 Task: Search one way flight ticket for 5 adults, 2 children, 1 infant in seat and 2 infants on lap in economy from North Bend: Southwest Oregon Regional Airport (was North Bend Municipal) to Raleigh: Raleigh-durham International Airport on 8-5-2023. Choice of flights is JetBlue. Number of bags: 2 carry on bags. Price is upto 92000. Outbound departure time preference is 23:30.
Action: Mouse moved to (311, 273)
Screenshot: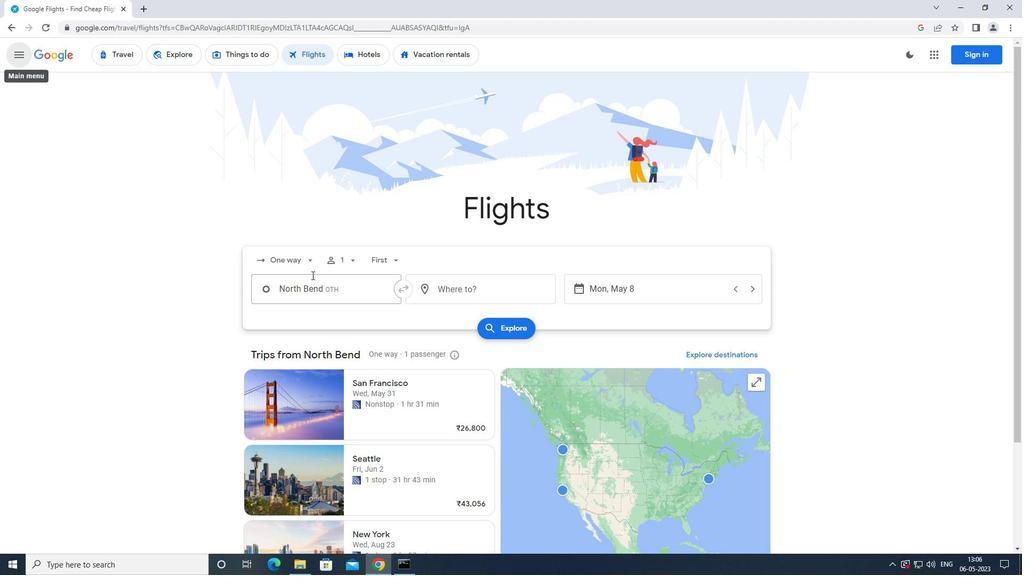
Action: Mouse pressed left at (311, 273)
Screenshot: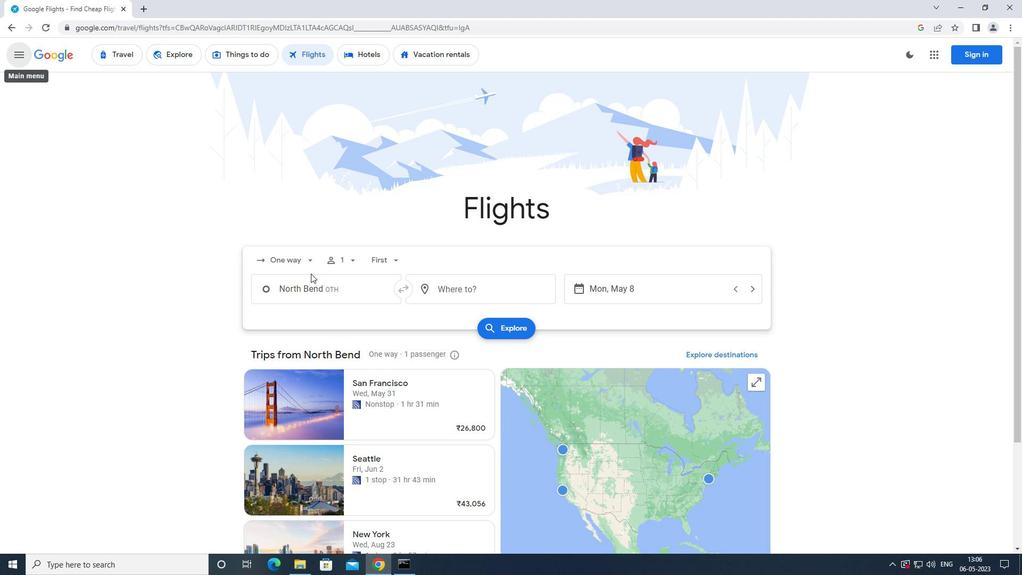 
Action: Mouse moved to (313, 271)
Screenshot: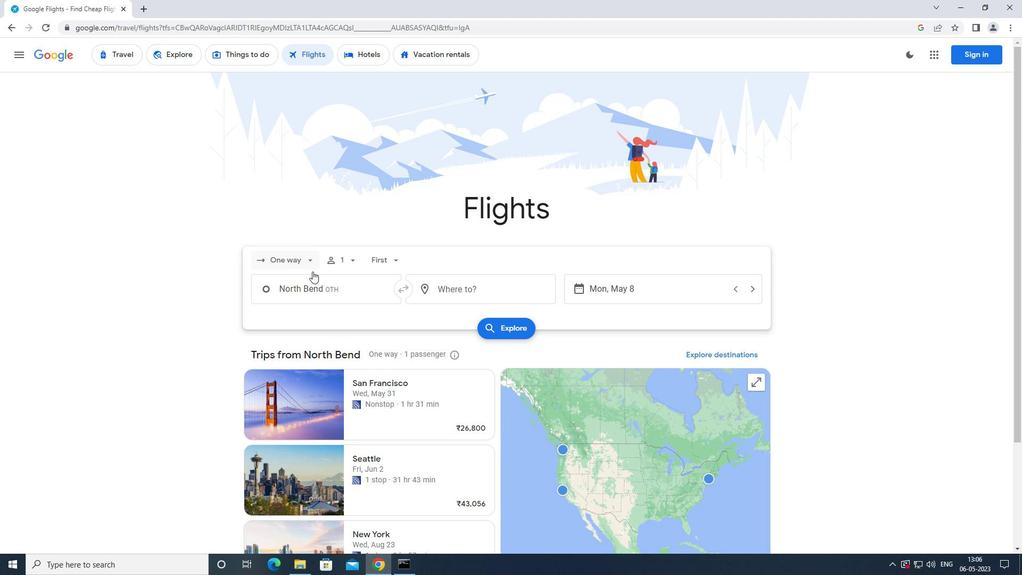 
Action: Mouse pressed left at (313, 271)
Screenshot: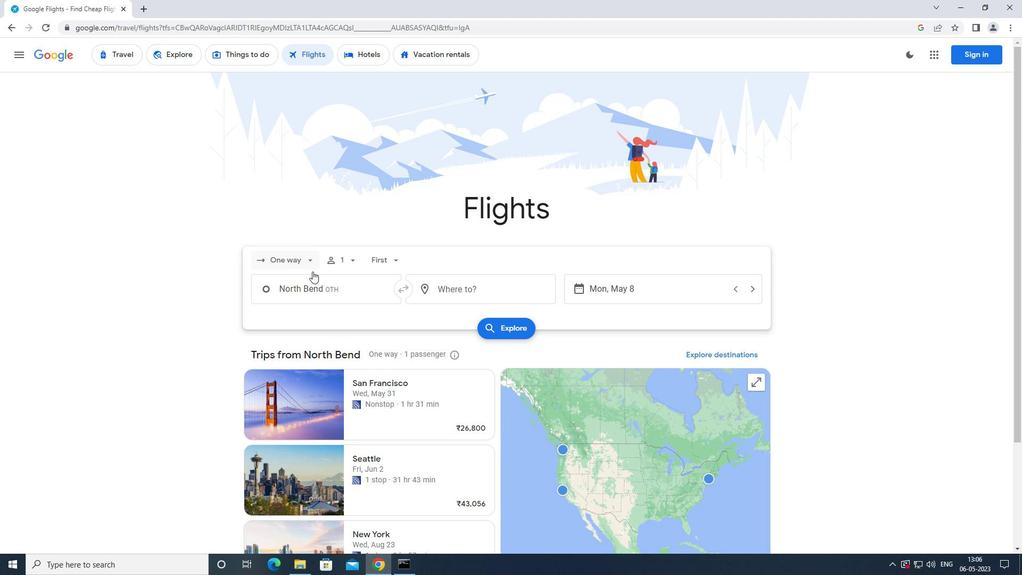 
Action: Mouse moved to (316, 315)
Screenshot: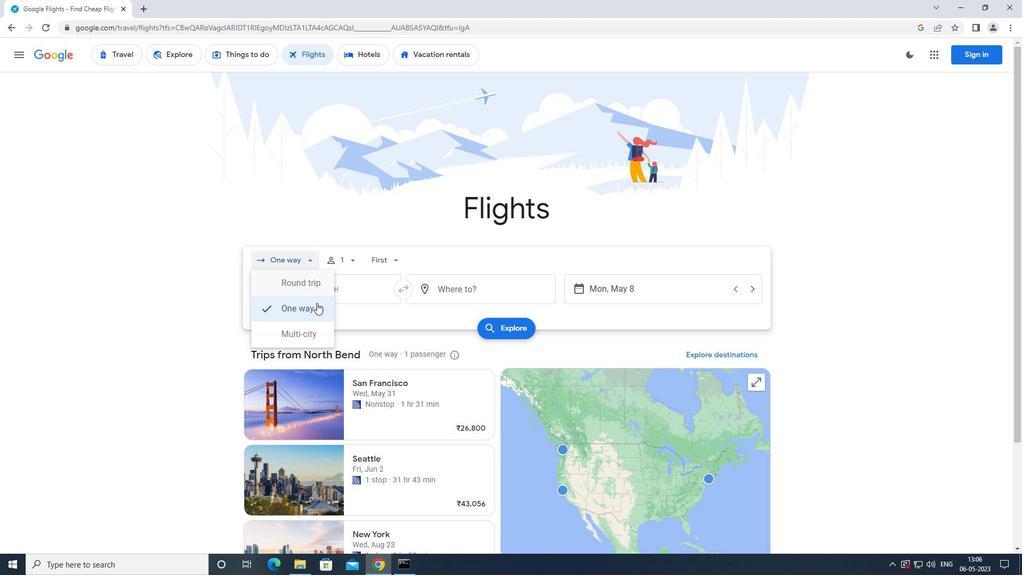 
Action: Mouse pressed left at (316, 315)
Screenshot: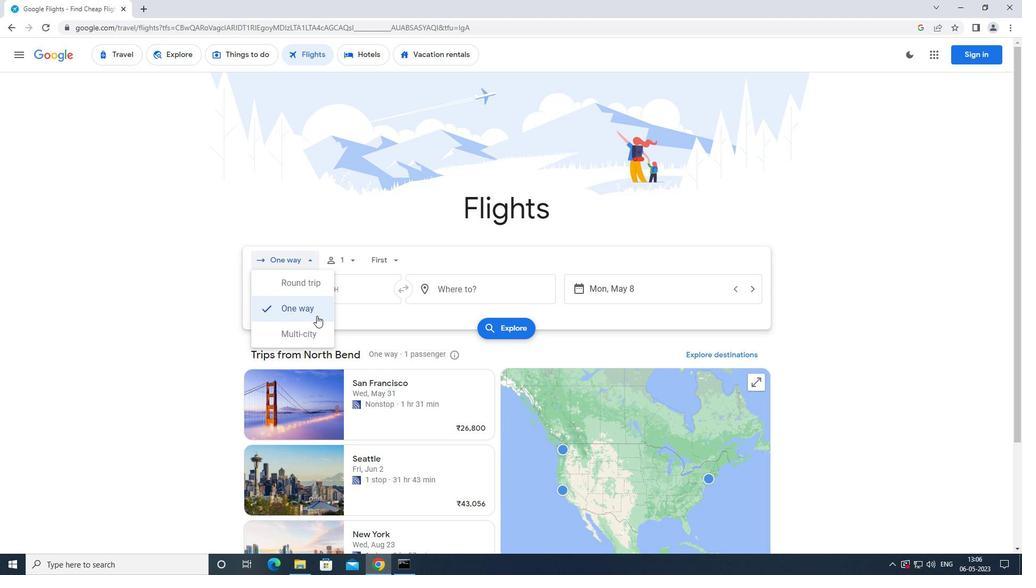 
Action: Mouse moved to (361, 266)
Screenshot: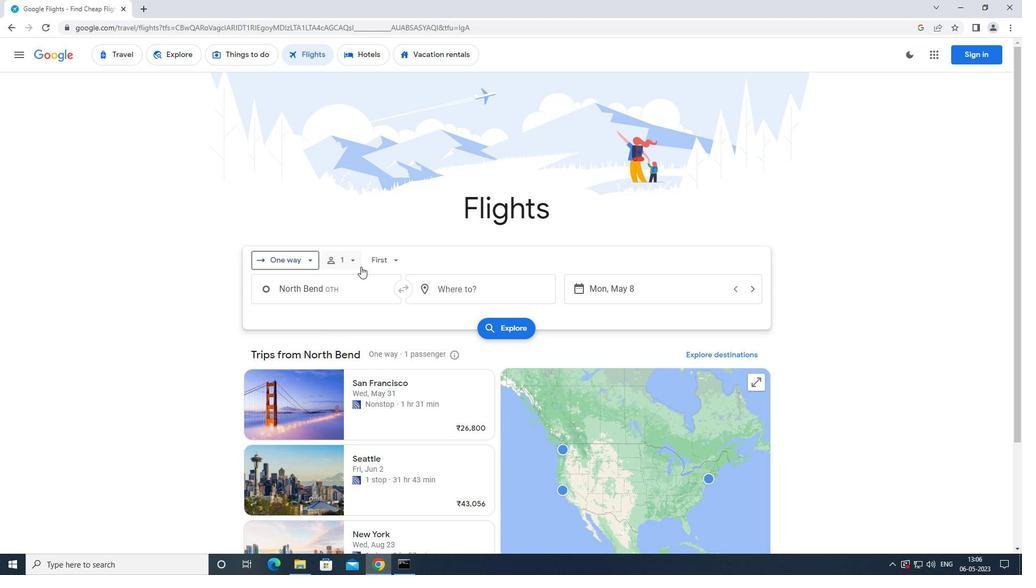 
Action: Mouse pressed left at (361, 266)
Screenshot: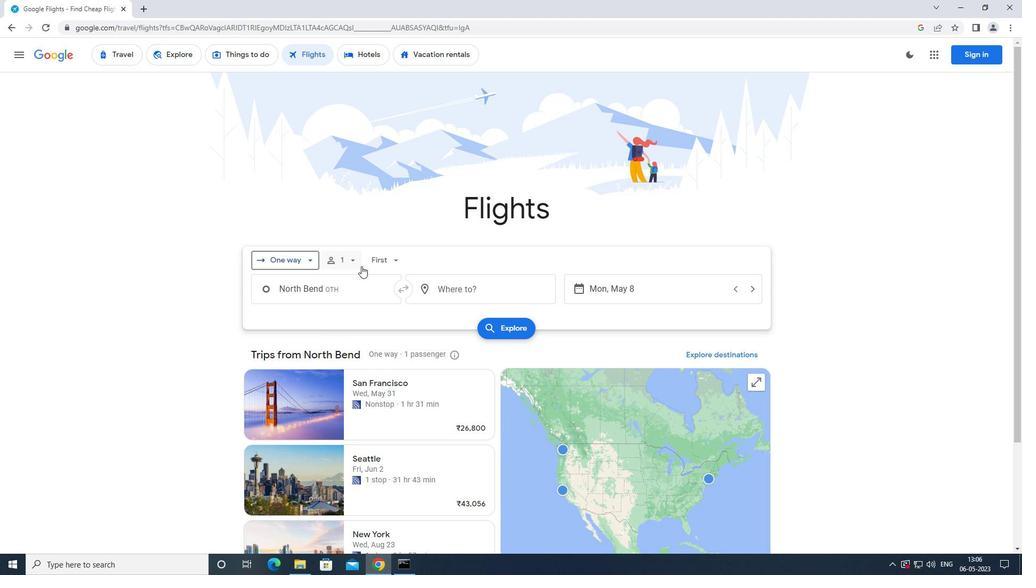 
Action: Mouse moved to (435, 288)
Screenshot: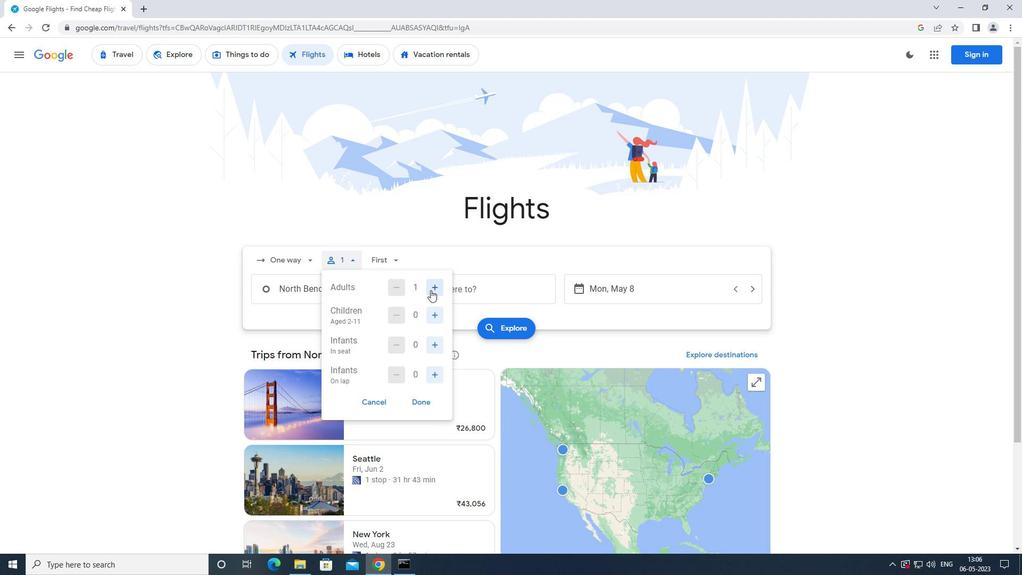 
Action: Mouse pressed left at (435, 288)
Screenshot: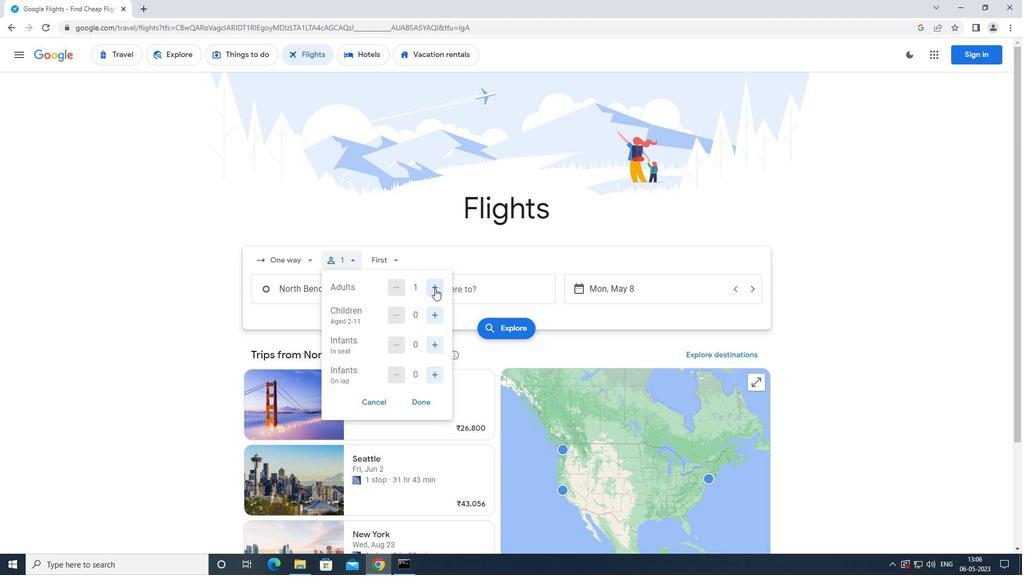 
Action: Mouse moved to (436, 288)
Screenshot: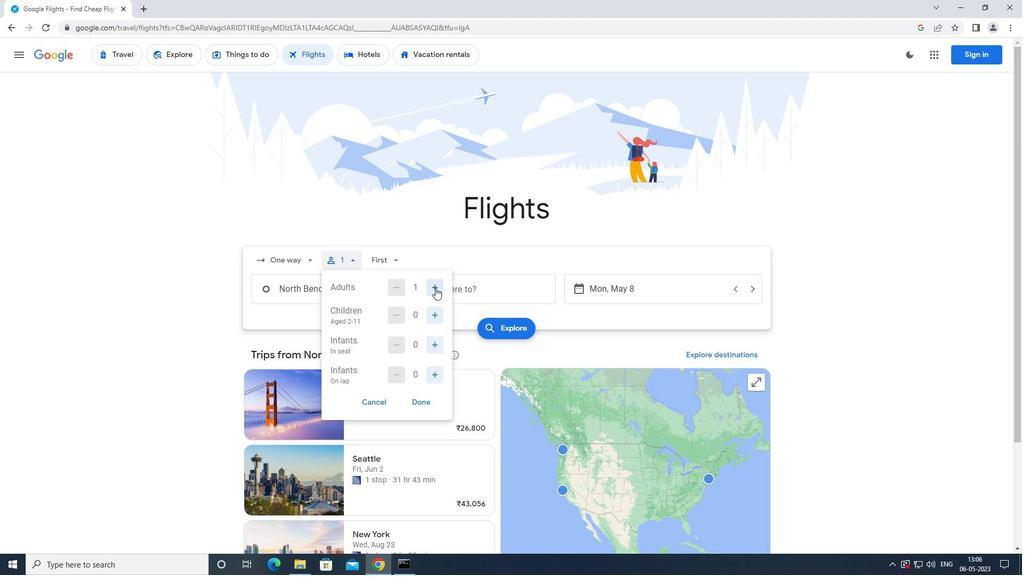 
Action: Mouse pressed left at (436, 288)
Screenshot: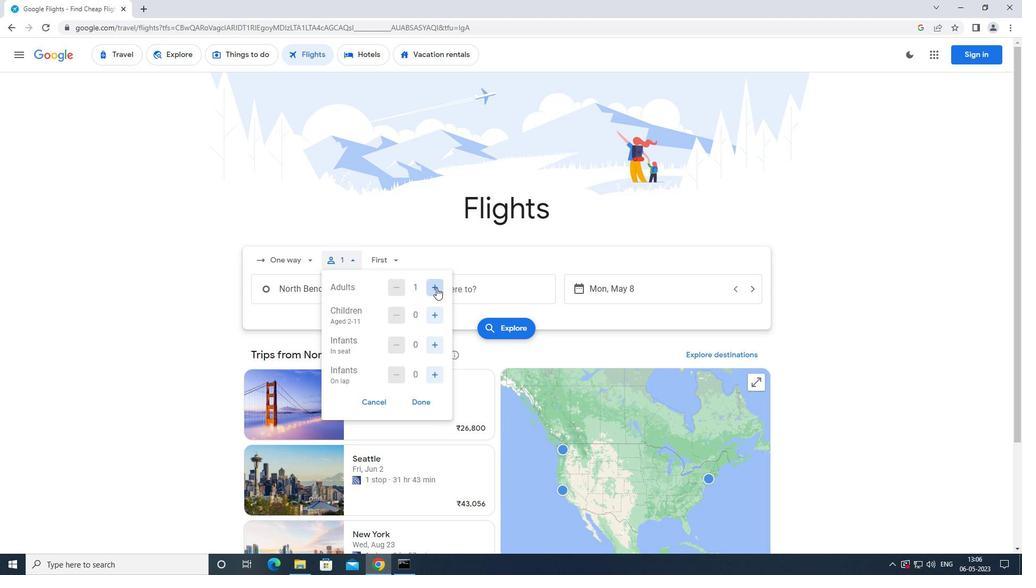 
Action: Mouse pressed left at (436, 288)
Screenshot: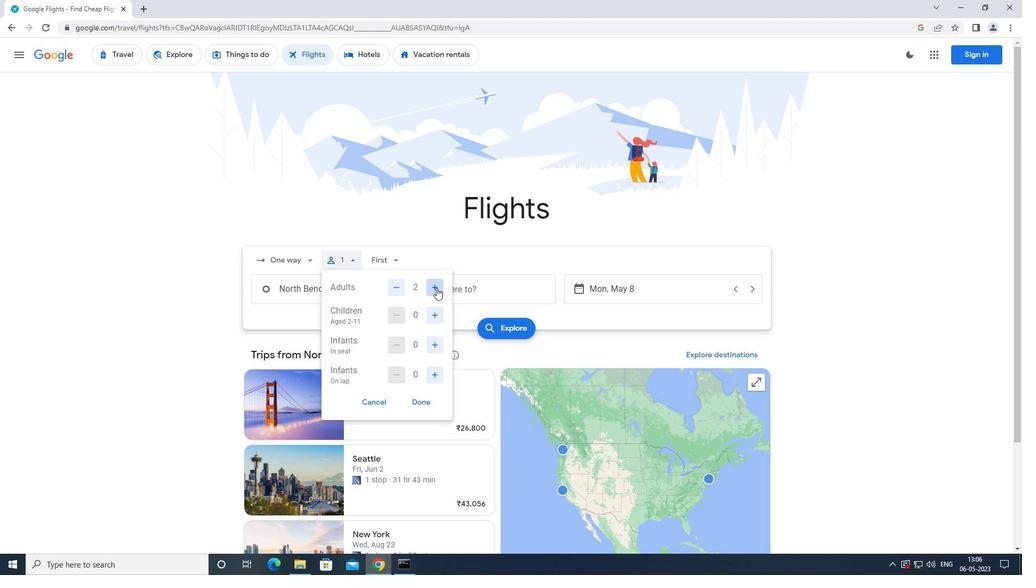 
Action: Mouse pressed left at (436, 288)
Screenshot: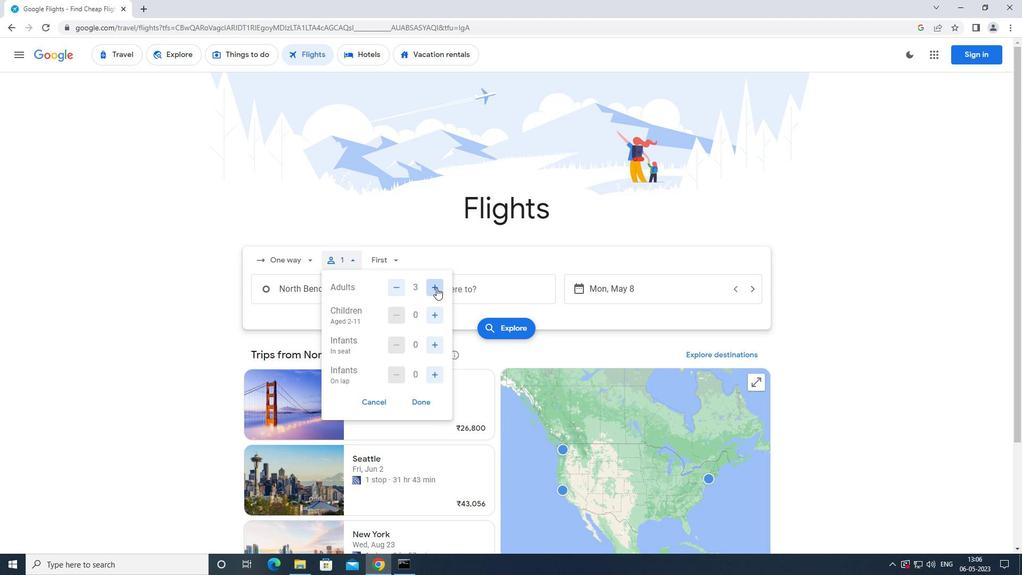 
Action: Mouse moved to (433, 310)
Screenshot: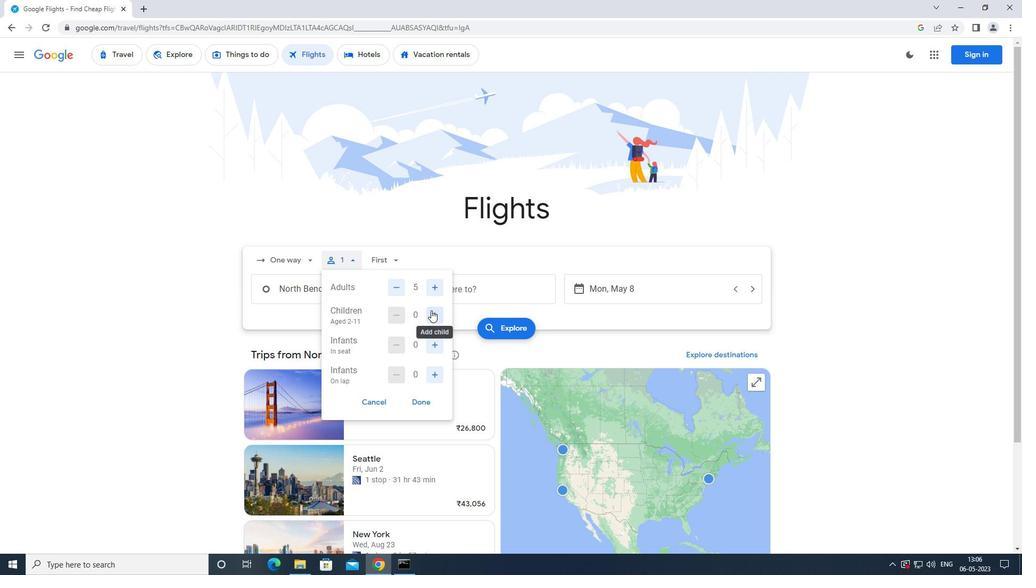 
Action: Mouse pressed left at (433, 310)
Screenshot: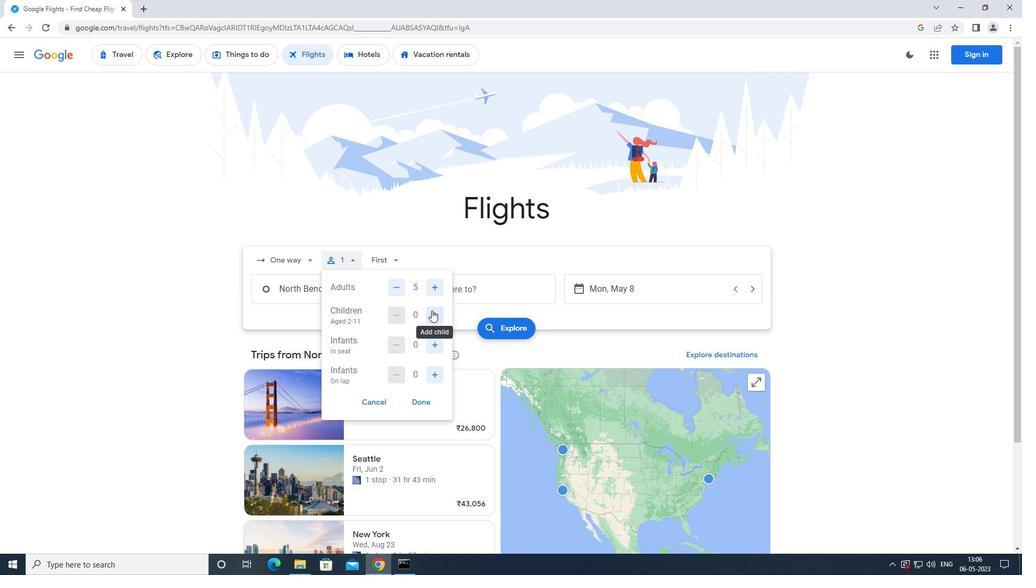 
Action: Mouse moved to (433, 310)
Screenshot: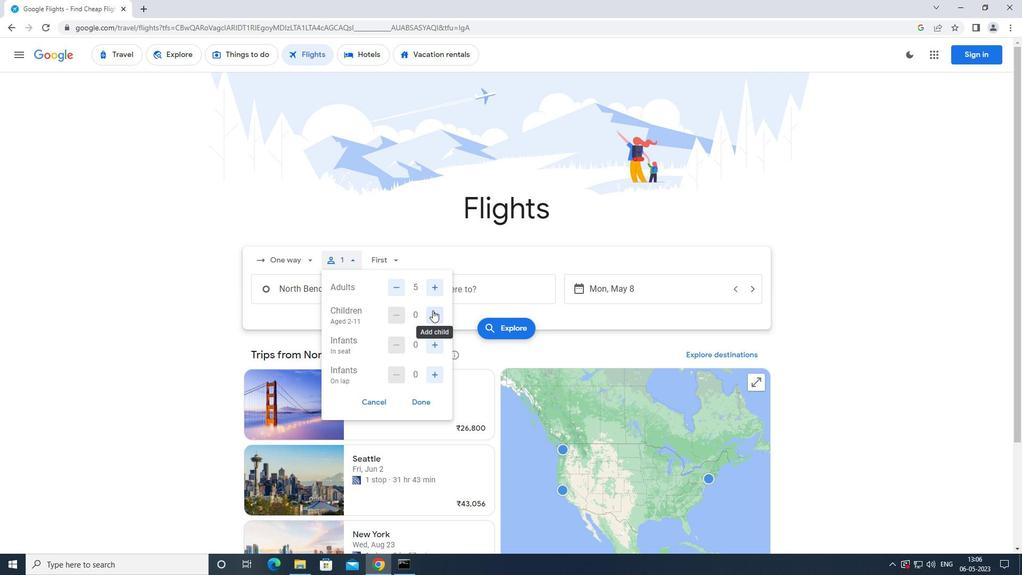 
Action: Mouse pressed left at (433, 310)
Screenshot: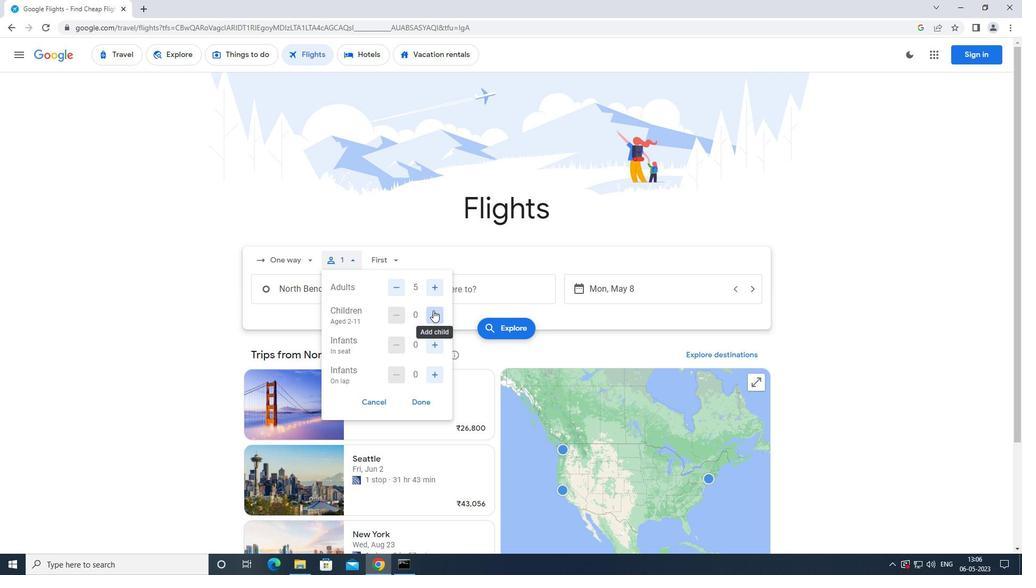 
Action: Mouse moved to (434, 342)
Screenshot: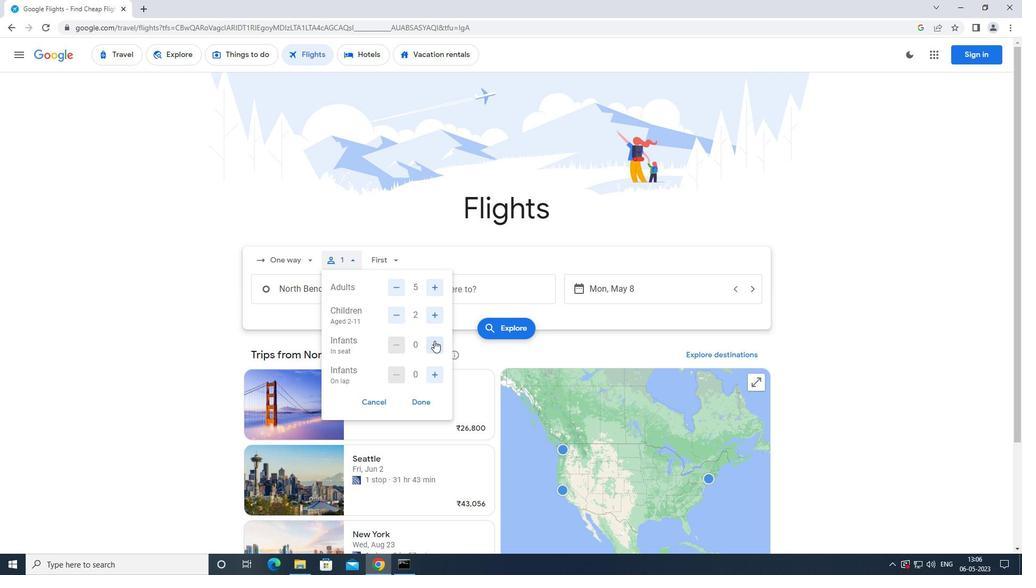 
Action: Mouse pressed left at (434, 342)
Screenshot: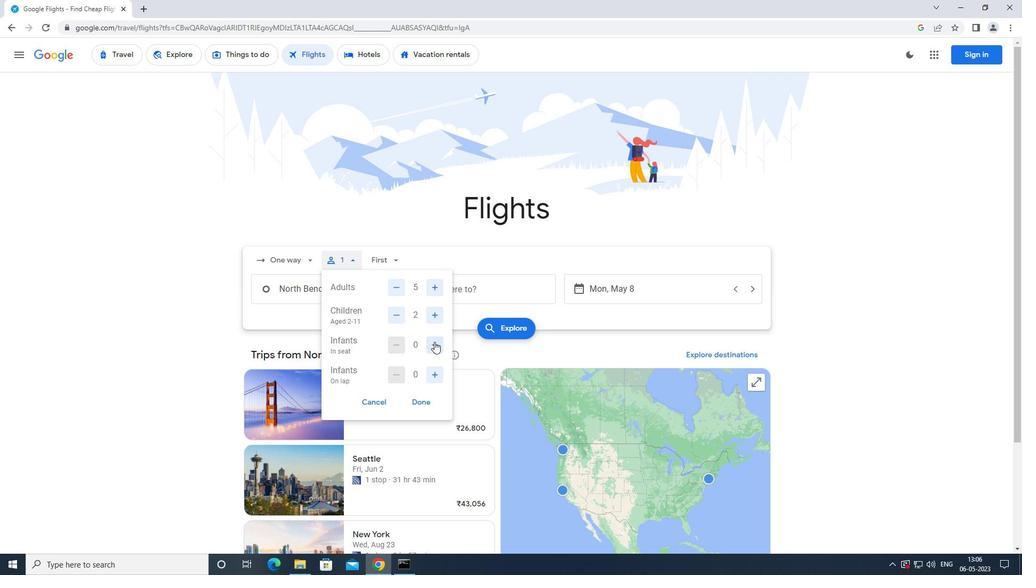 
Action: Mouse moved to (435, 376)
Screenshot: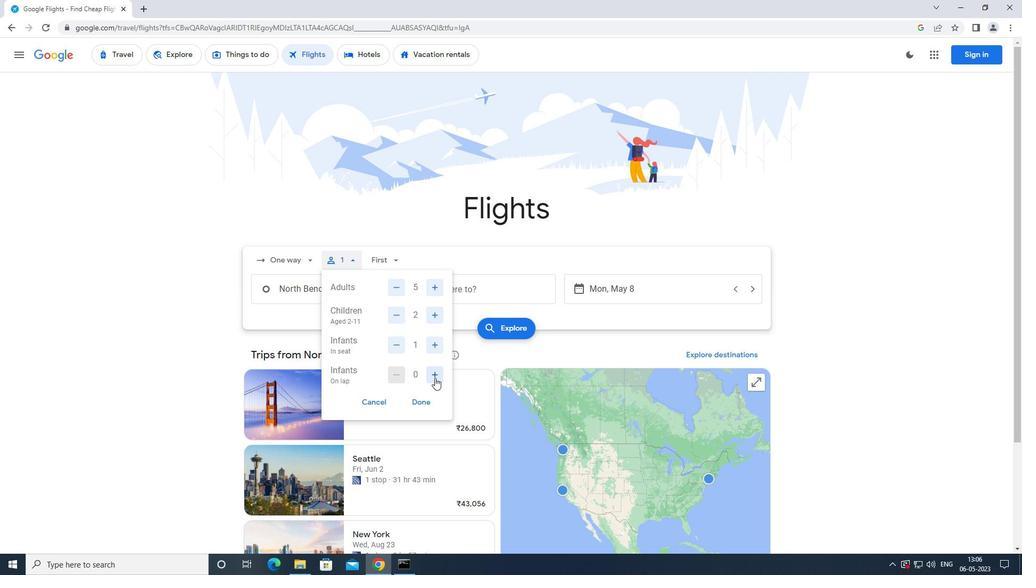 
Action: Mouse pressed left at (435, 376)
Screenshot: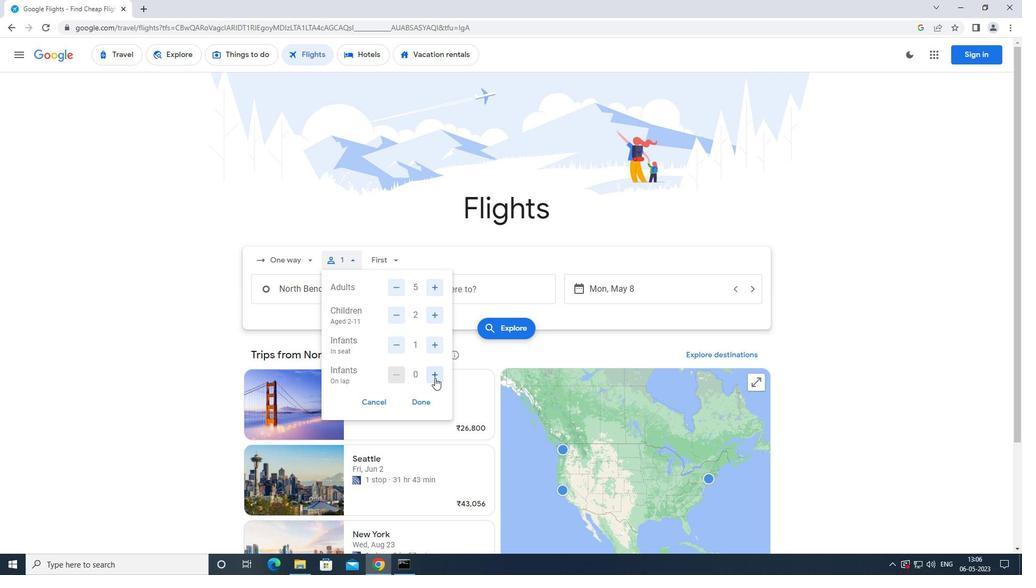 
Action: Mouse moved to (424, 401)
Screenshot: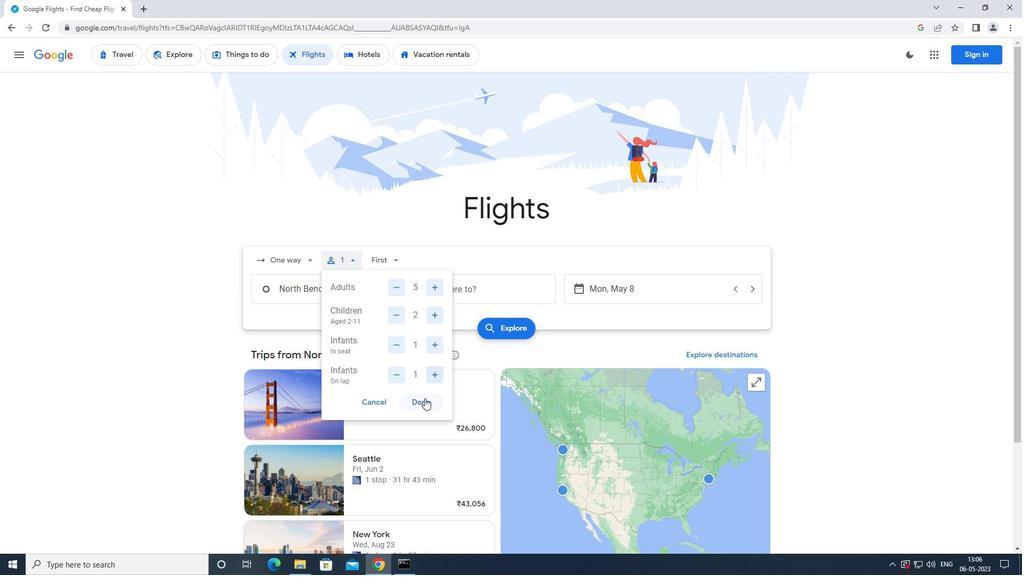 
Action: Mouse pressed left at (424, 401)
Screenshot: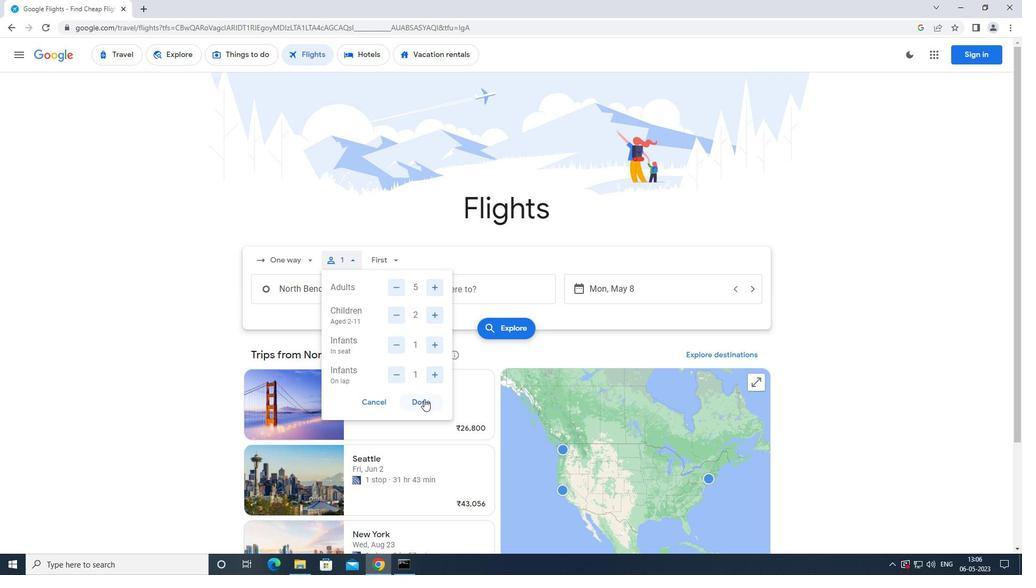 
Action: Mouse moved to (383, 255)
Screenshot: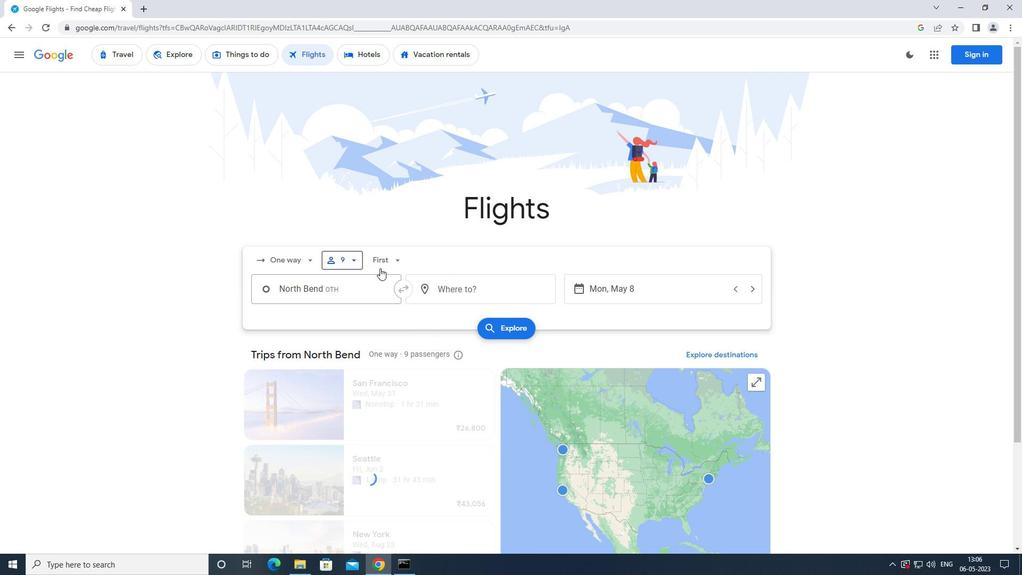 
Action: Mouse pressed left at (383, 255)
Screenshot: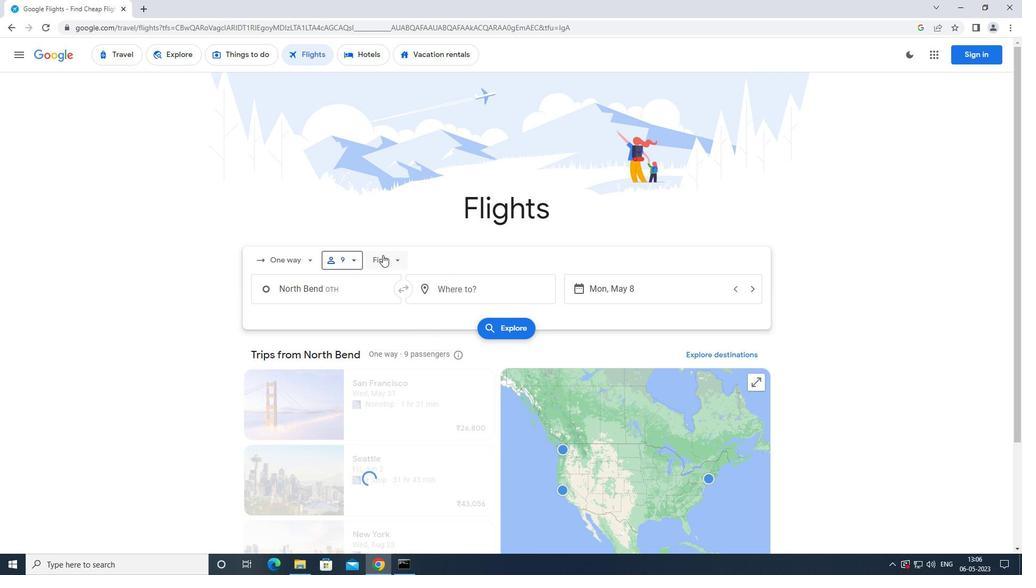 
Action: Mouse moved to (429, 272)
Screenshot: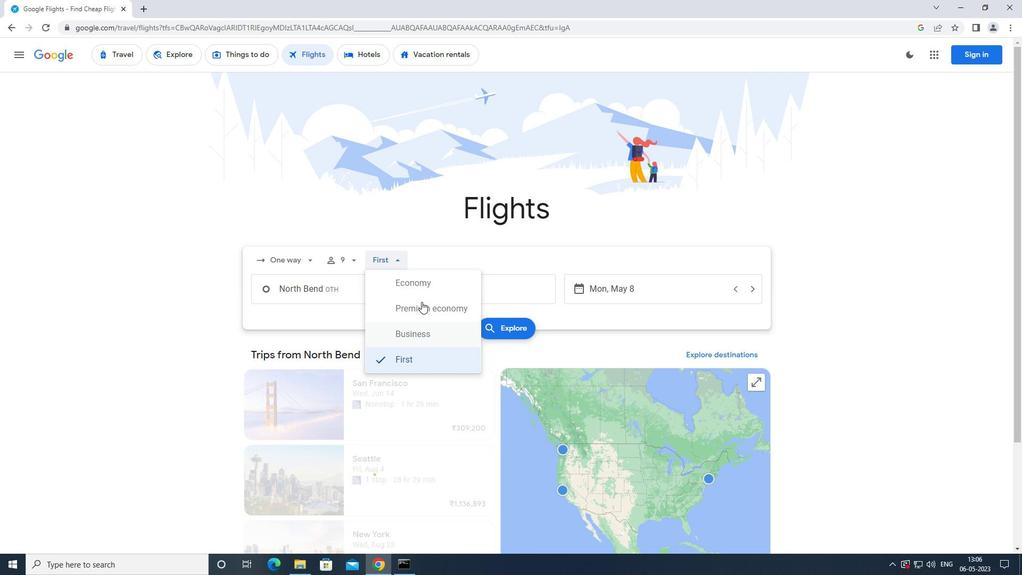 
Action: Mouse pressed left at (429, 272)
Screenshot: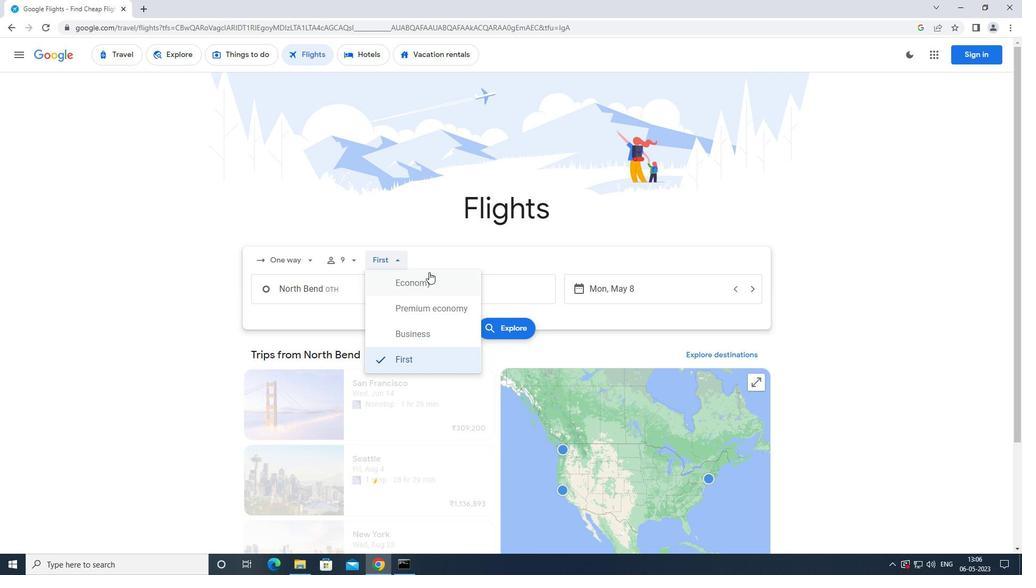 
Action: Mouse moved to (354, 297)
Screenshot: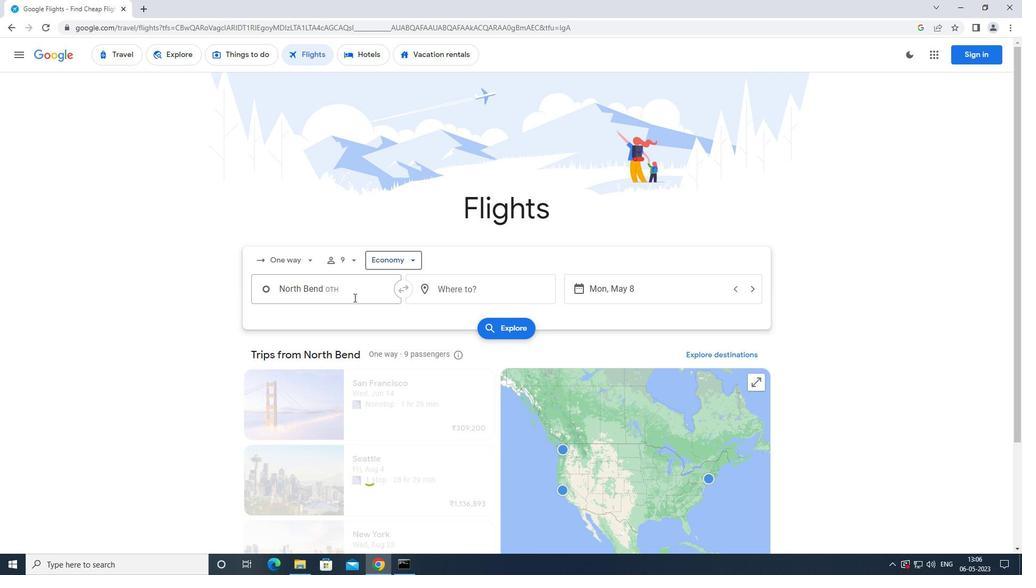 
Action: Mouse pressed left at (354, 297)
Screenshot: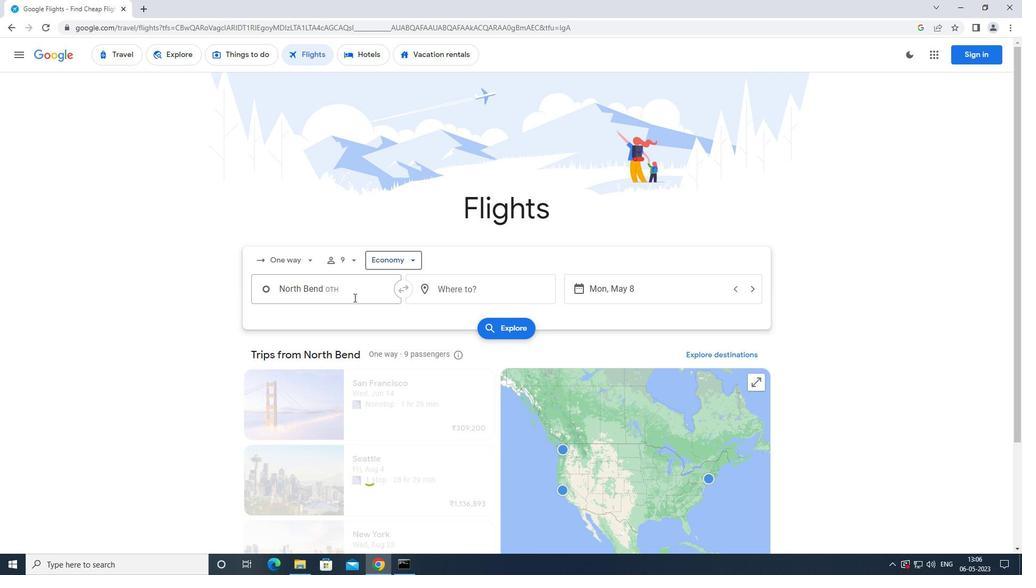 
Action: Mouse moved to (354, 297)
Screenshot: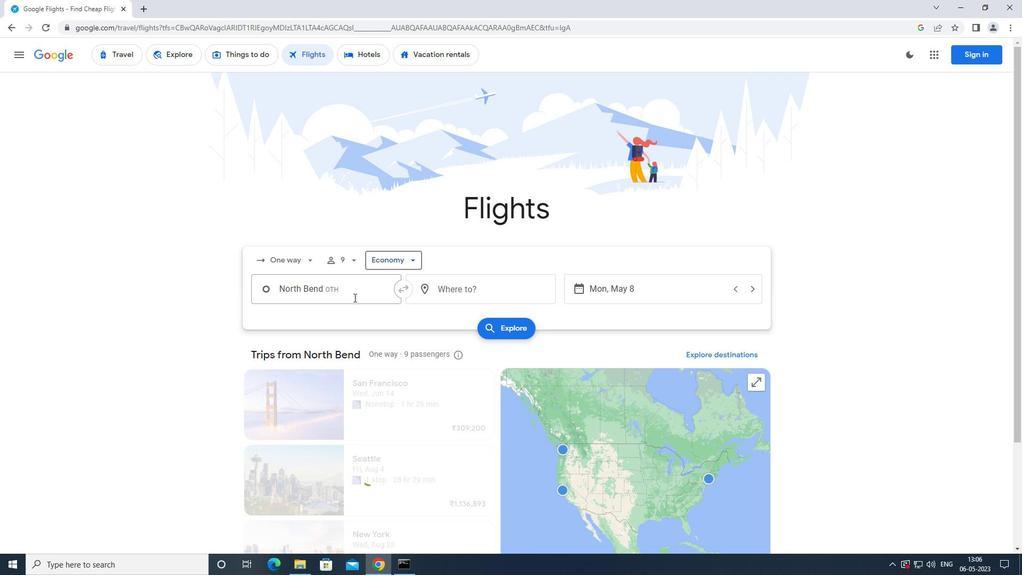 
Action: Key pressed <Key.caps_lock>s<Key.caps_lock>outhwest
Screenshot: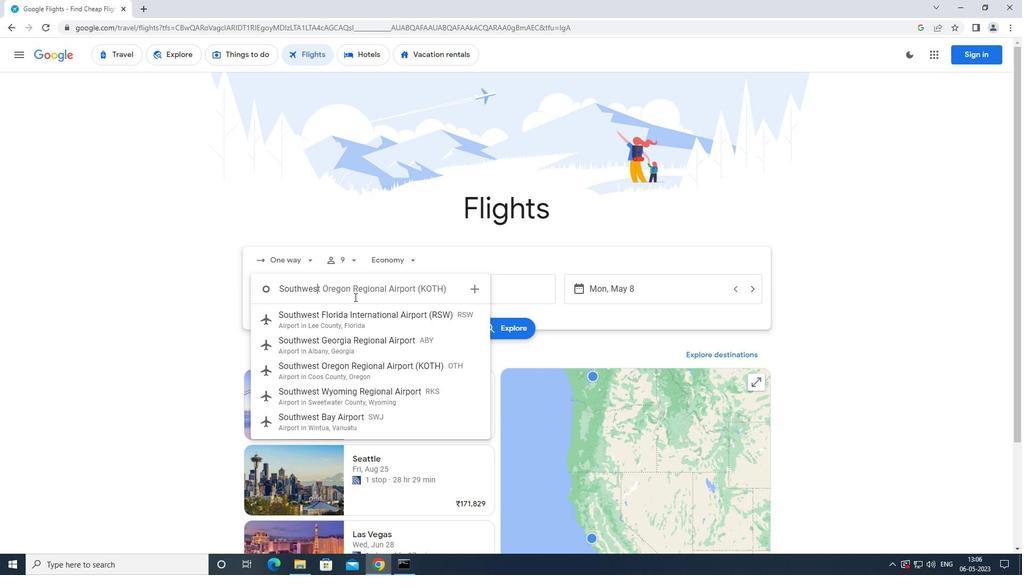 
Action: Mouse moved to (356, 364)
Screenshot: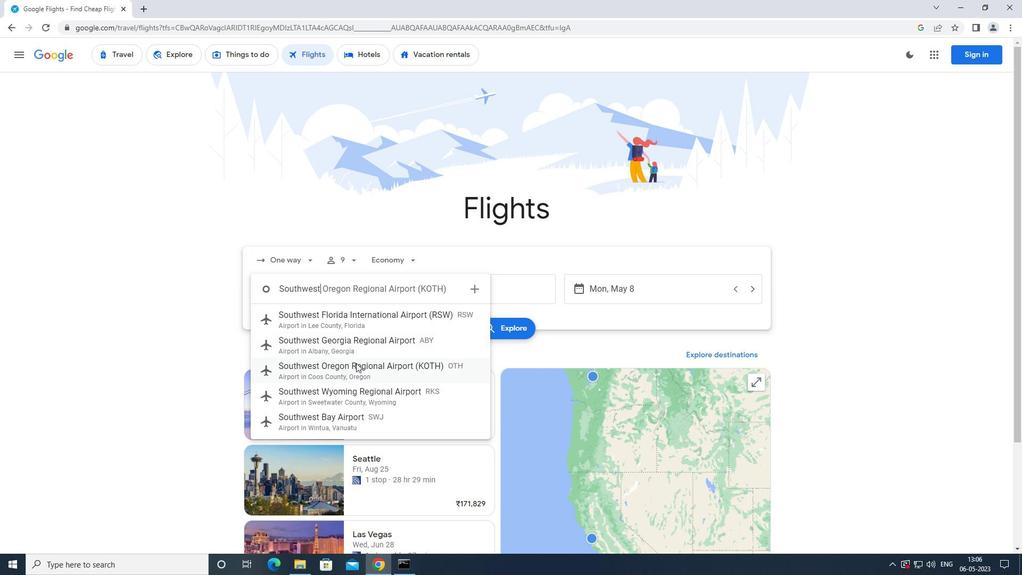 
Action: Mouse pressed left at (356, 364)
Screenshot: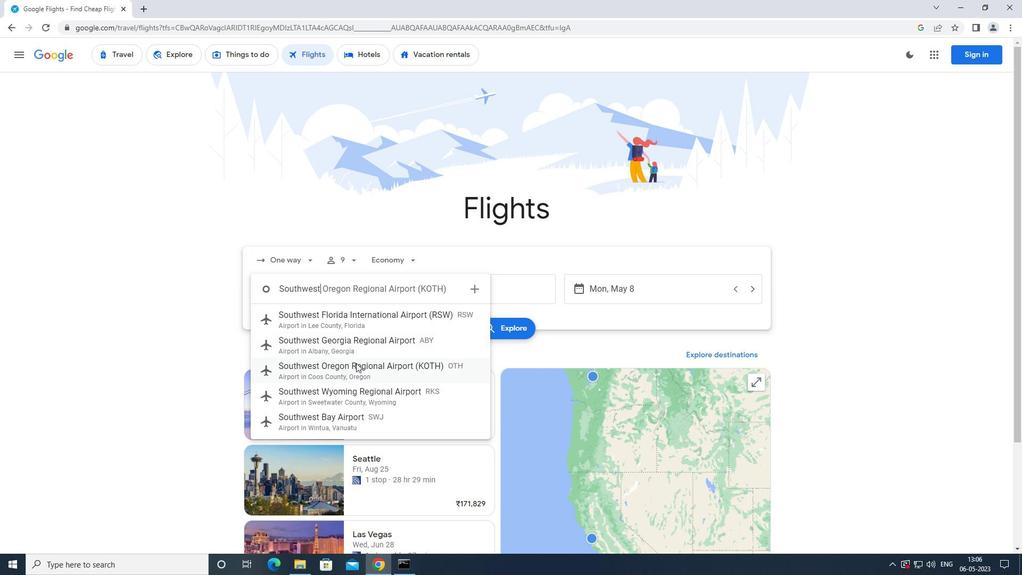 
Action: Mouse moved to (448, 293)
Screenshot: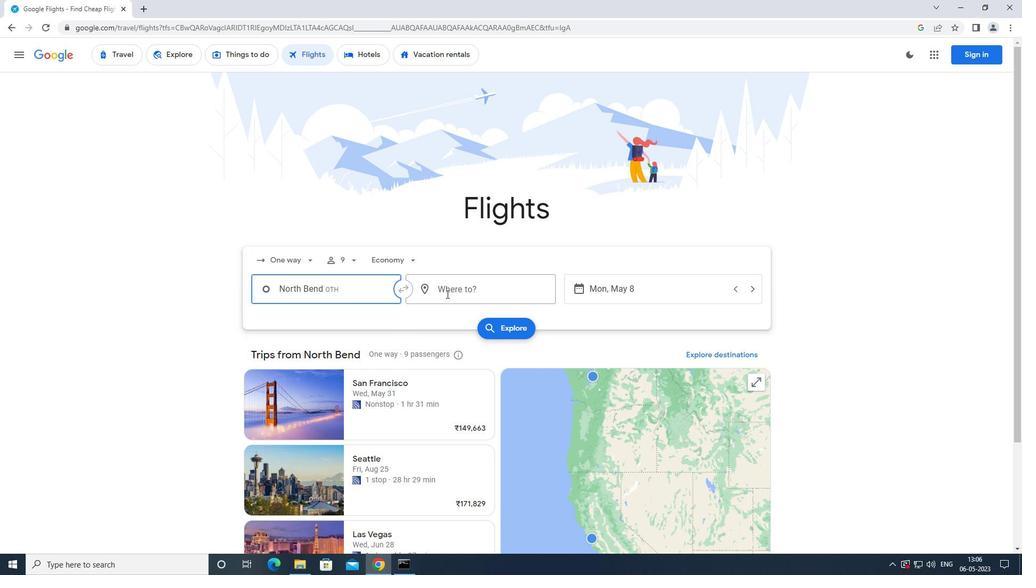 
Action: Mouse pressed left at (448, 293)
Screenshot: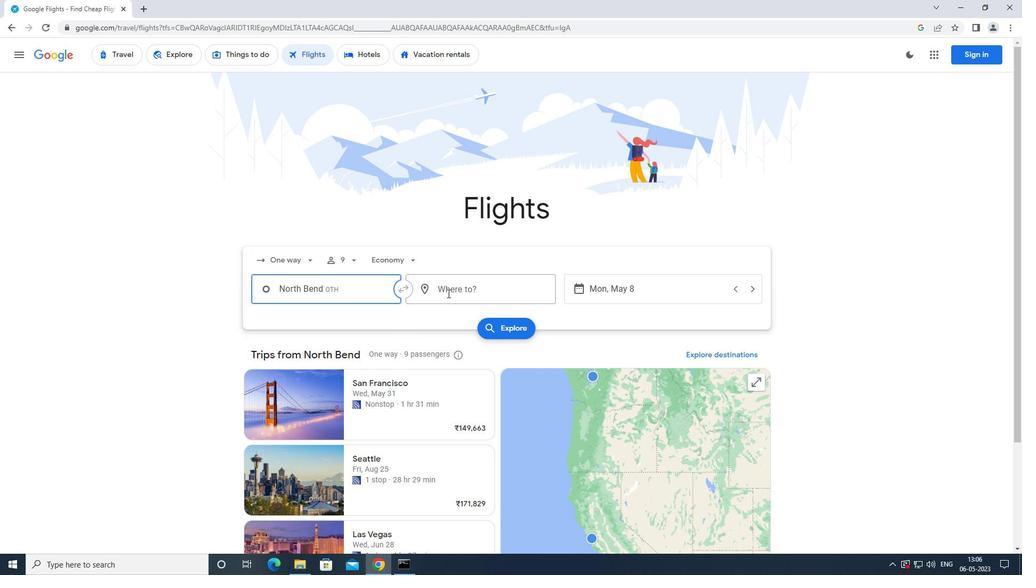 
Action: Mouse moved to (449, 399)
Screenshot: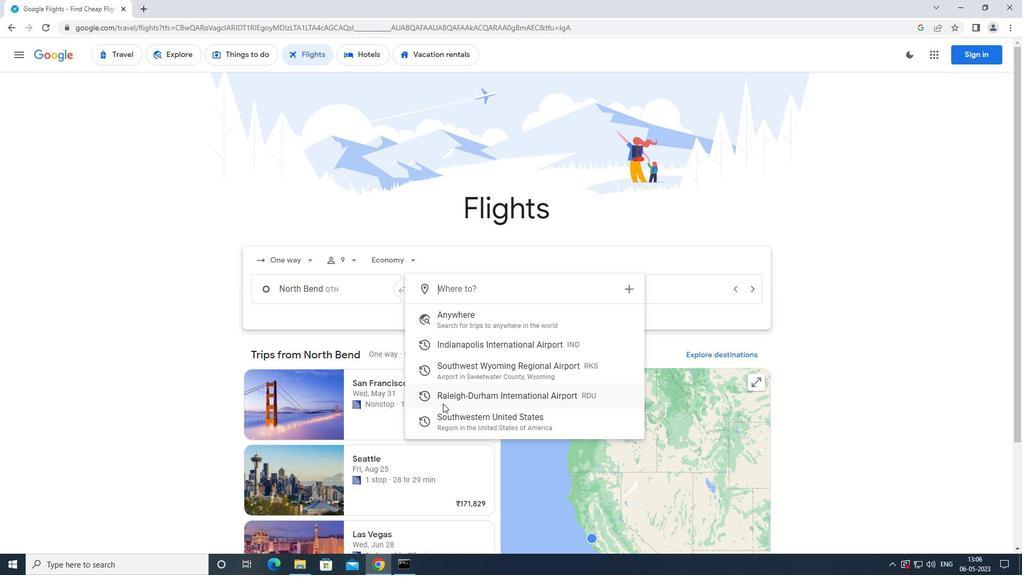 
Action: Mouse pressed left at (449, 399)
Screenshot: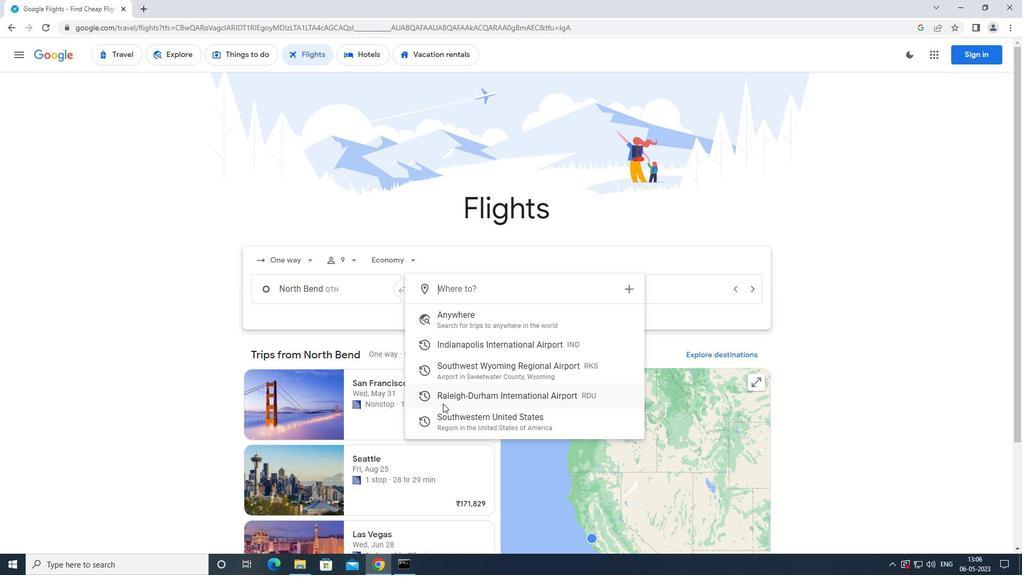 
Action: Mouse moved to (620, 297)
Screenshot: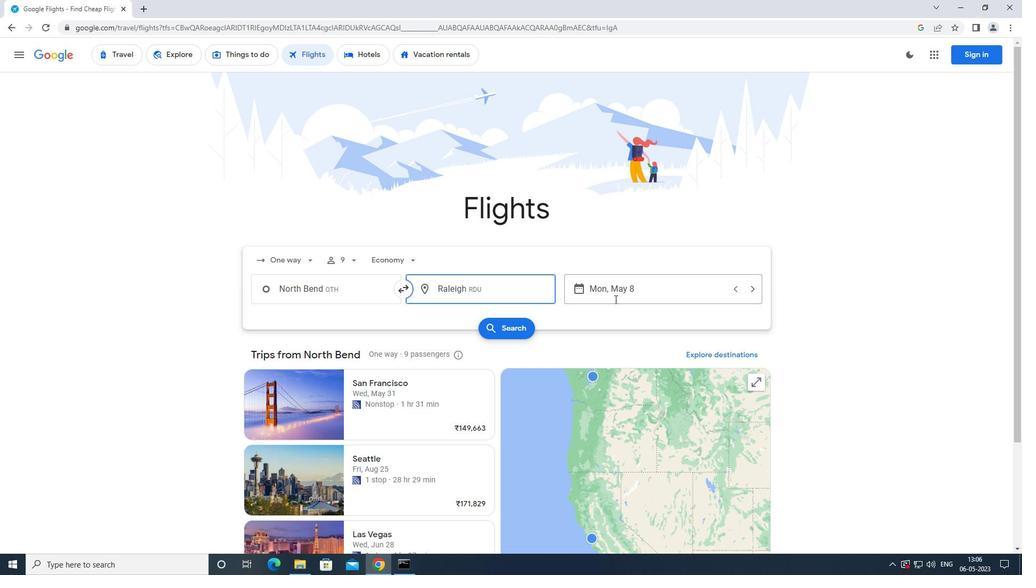 
Action: Mouse pressed left at (620, 297)
Screenshot: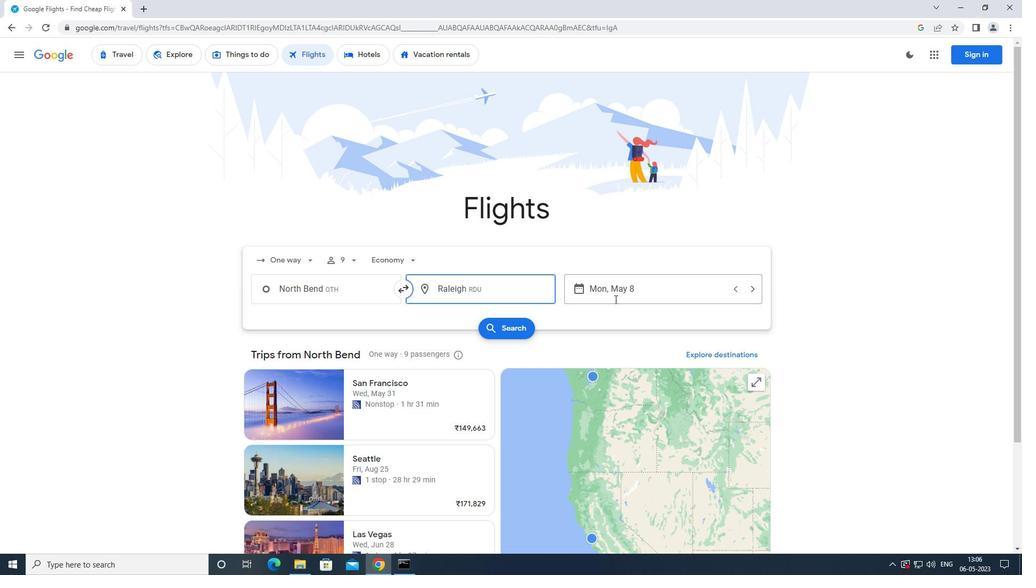 
Action: Mouse moved to (413, 378)
Screenshot: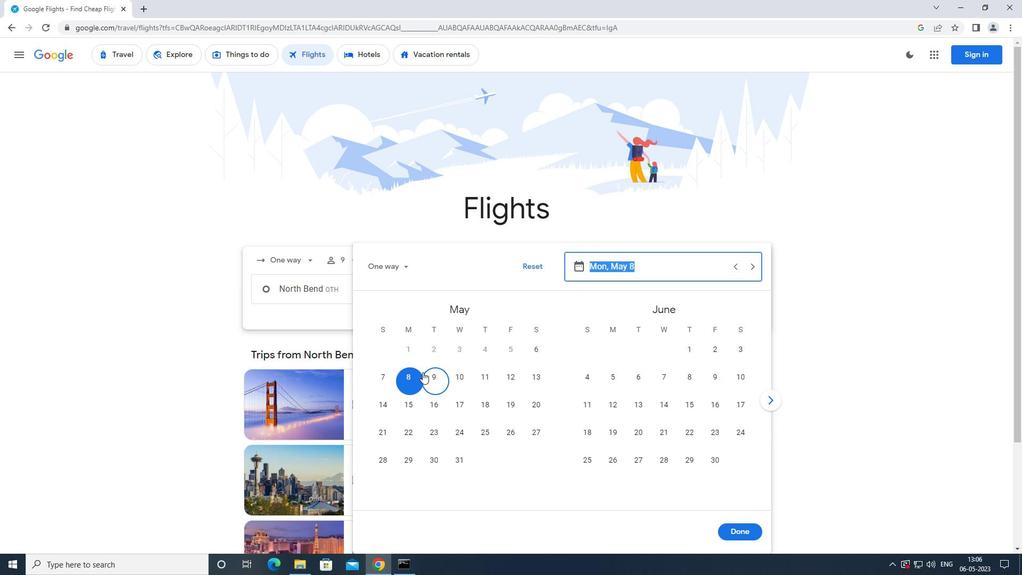 
Action: Mouse pressed left at (413, 378)
Screenshot: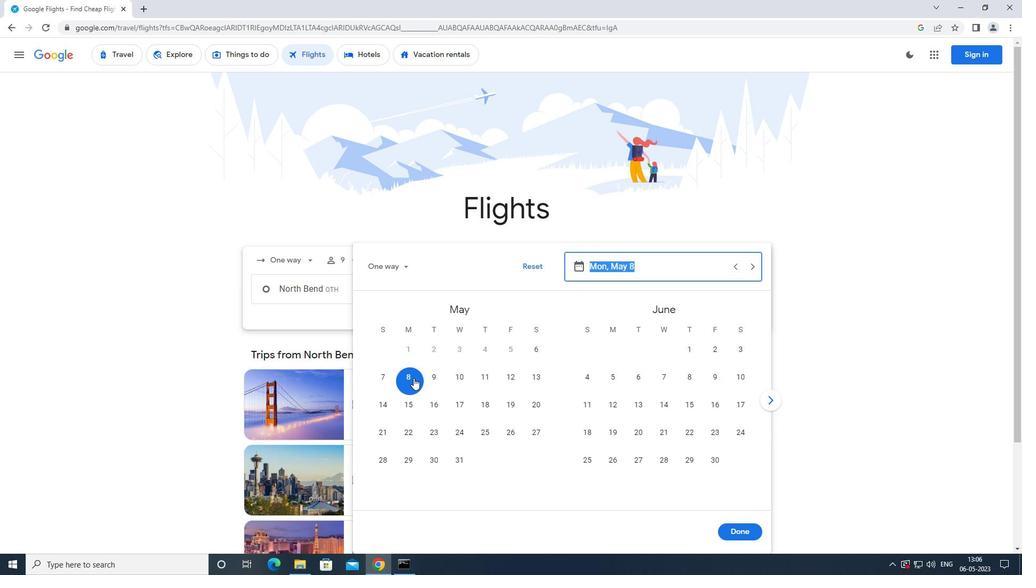 
Action: Mouse moved to (739, 531)
Screenshot: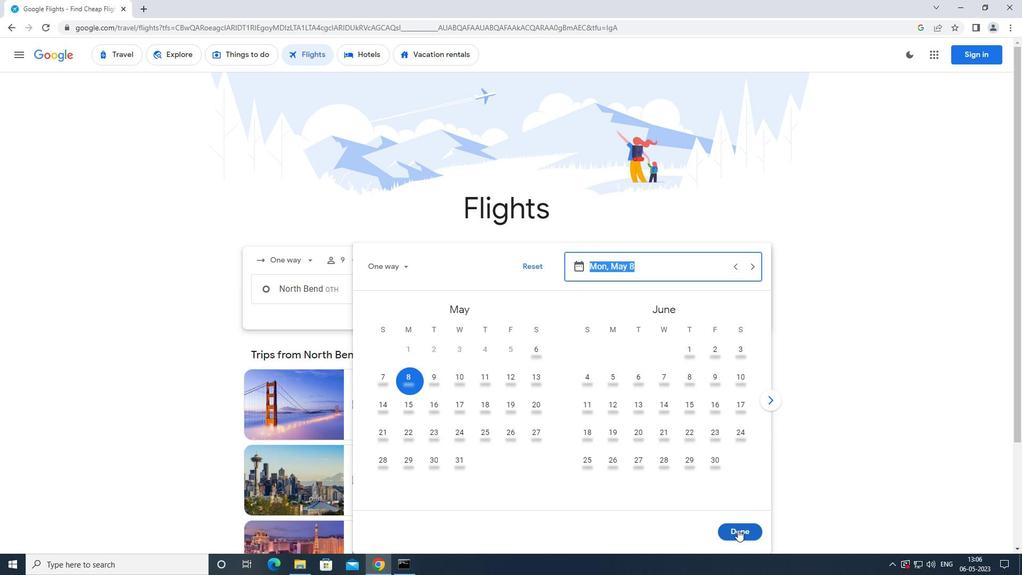 
Action: Mouse pressed left at (739, 531)
Screenshot: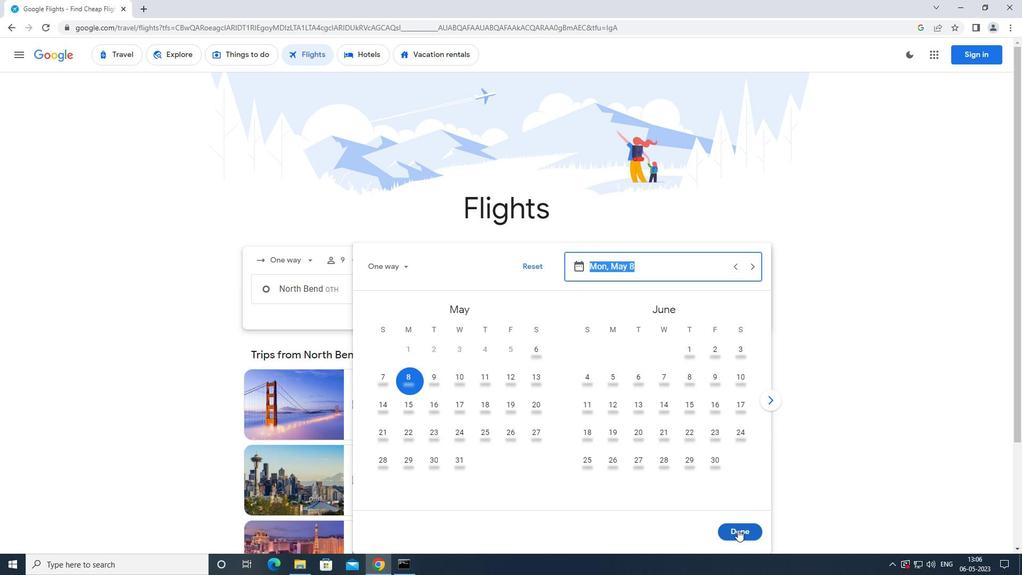 
Action: Mouse moved to (526, 331)
Screenshot: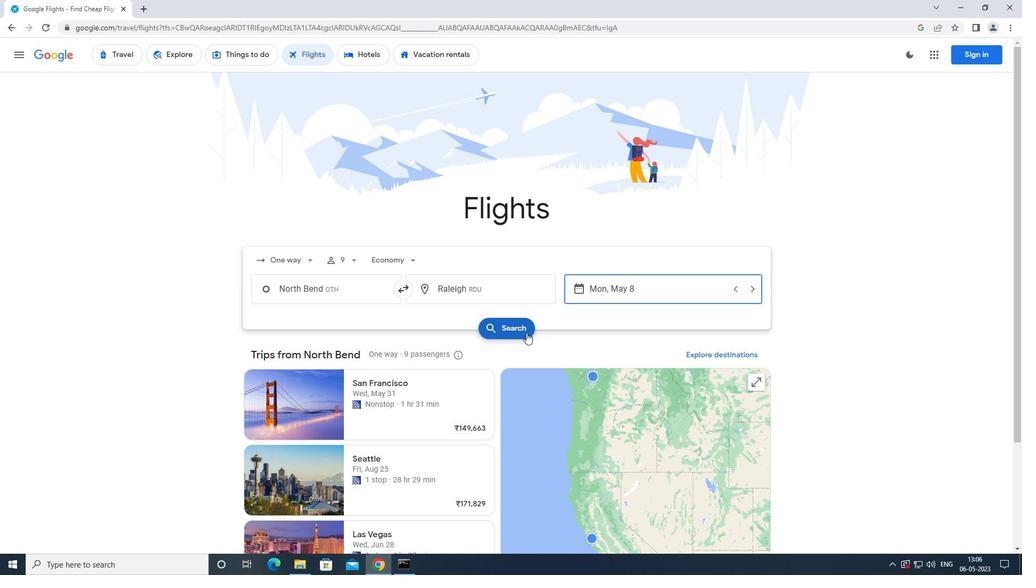 
Action: Mouse pressed left at (526, 331)
Screenshot: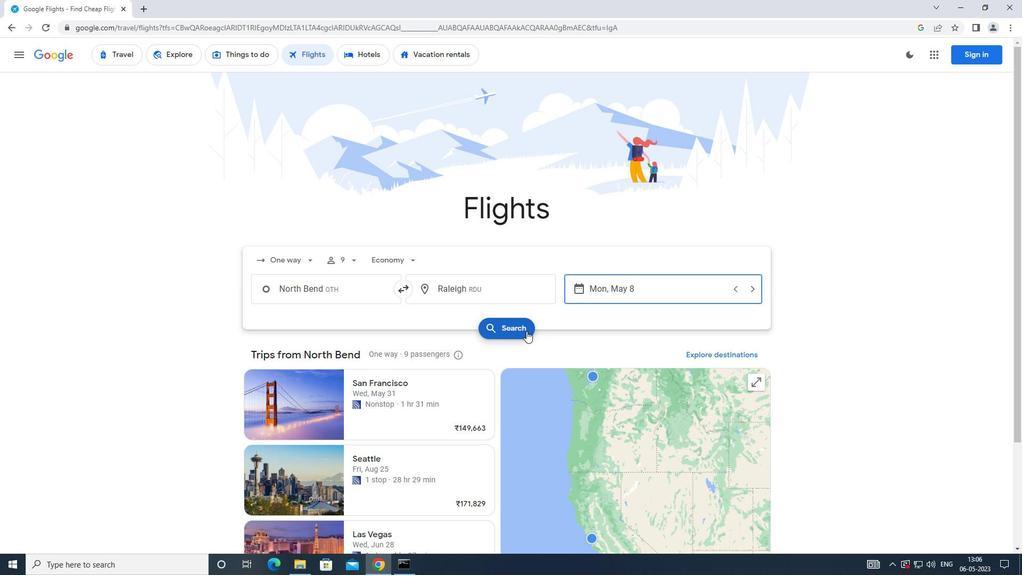 
Action: Mouse moved to (273, 150)
Screenshot: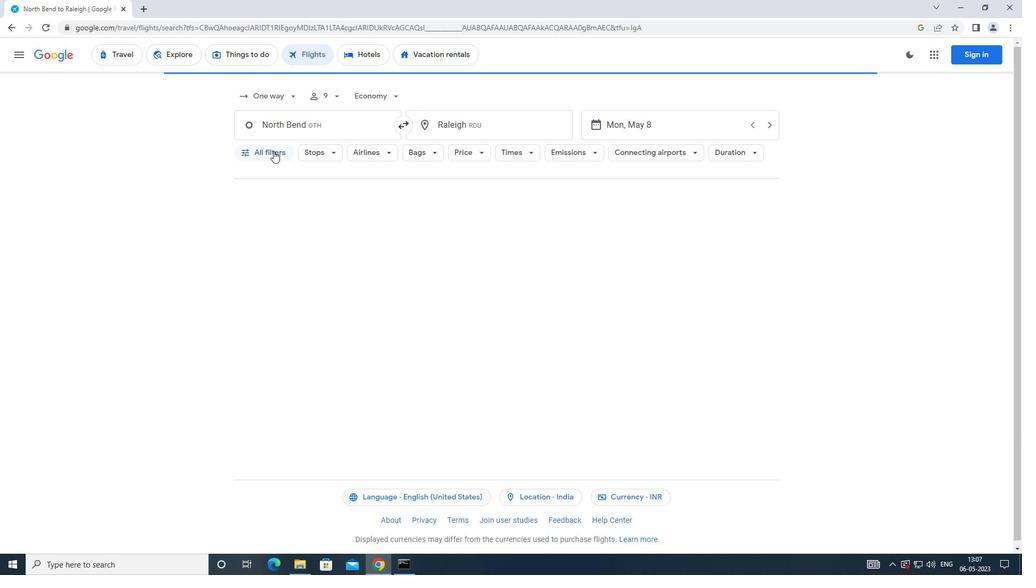 
Action: Mouse pressed left at (273, 150)
Screenshot: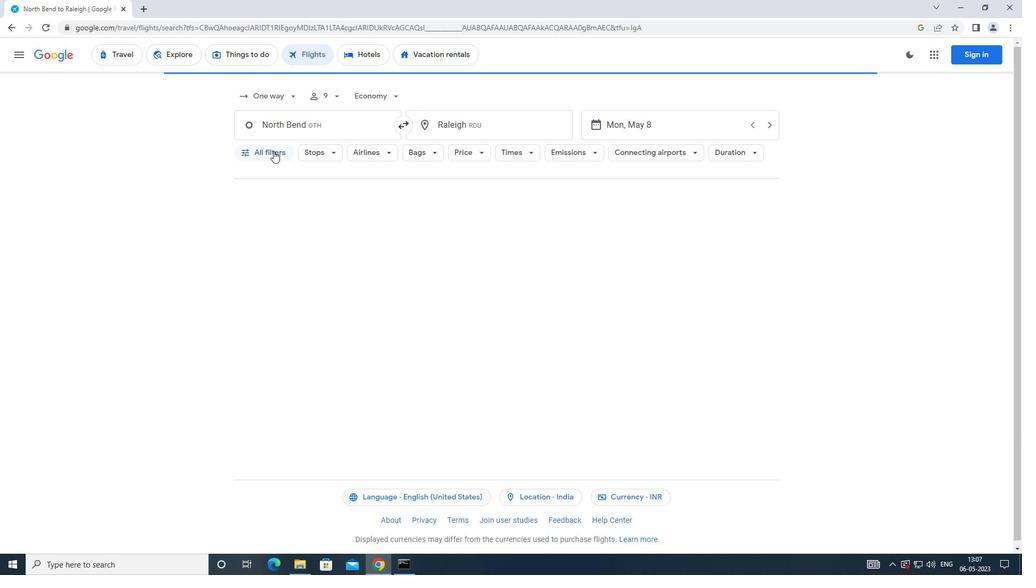 
Action: Mouse moved to (396, 383)
Screenshot: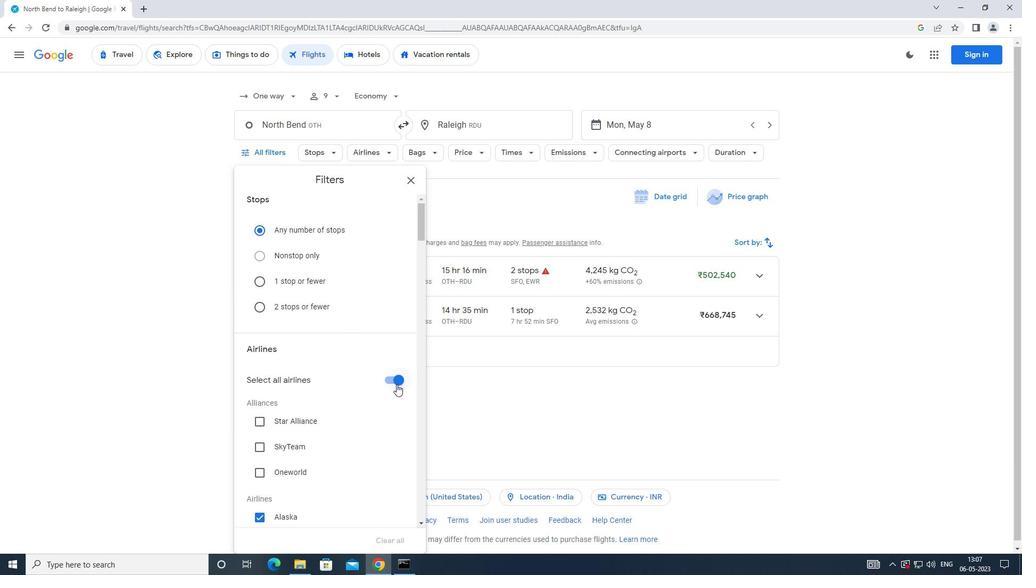 
Action: Mouse pressed left at (396, 383)
Screenshot: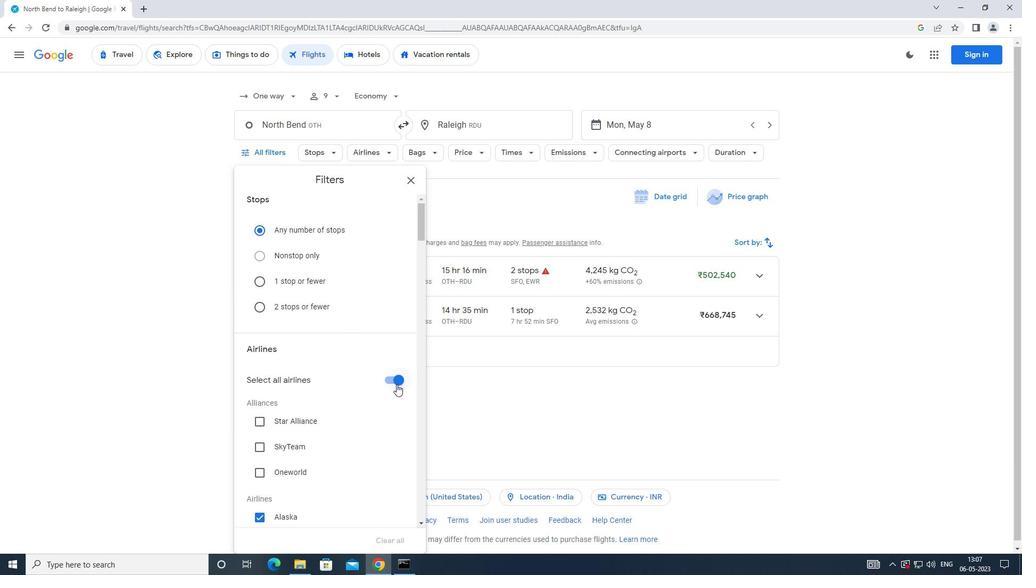 
Action: Mouse moved to (386, 357)
Screenshot: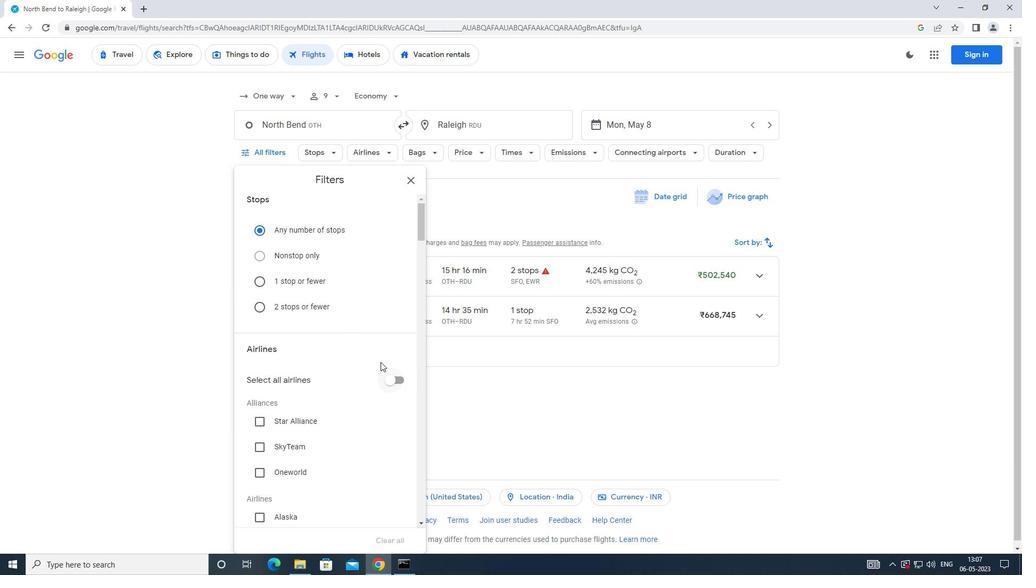 
Action: Mouse scrolled (386, 356) with delta (0, 0)
Screenshot: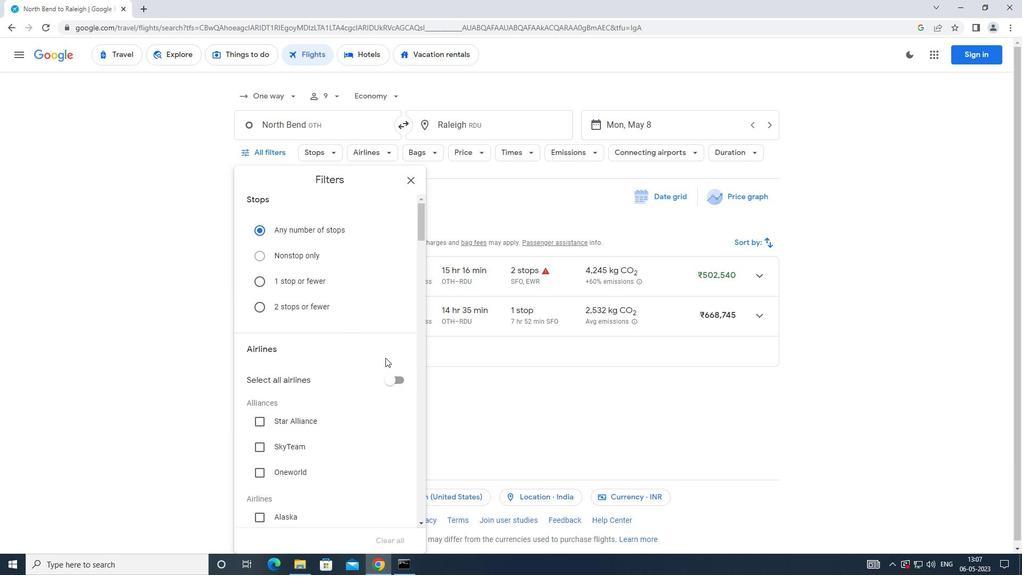 
Action: Mouse scrolled (386, 356) with delta (0, 0)
Screenshot: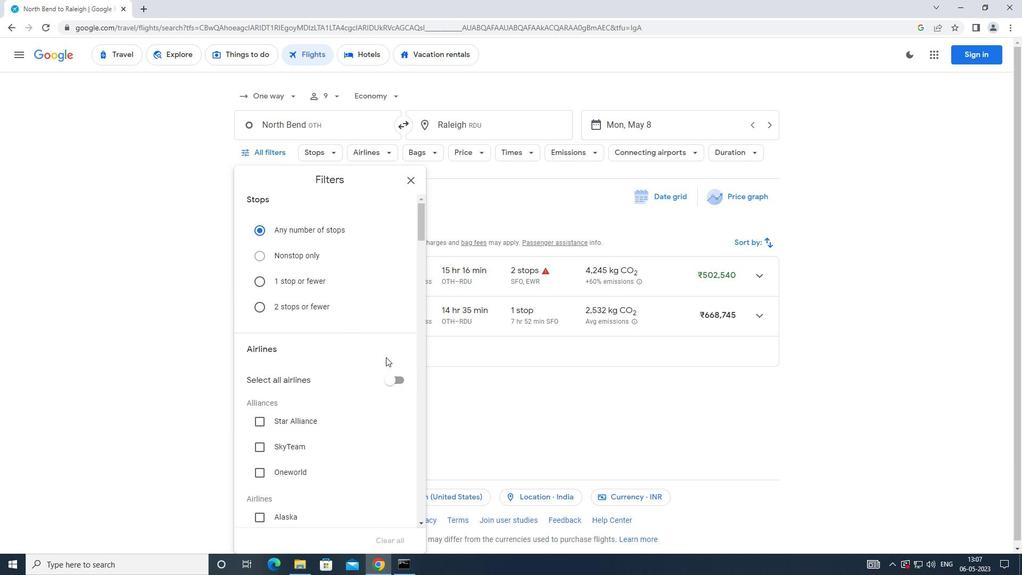 
Action: Mouse scrolled (386, 356) with delta (0, 0)
Screenshot: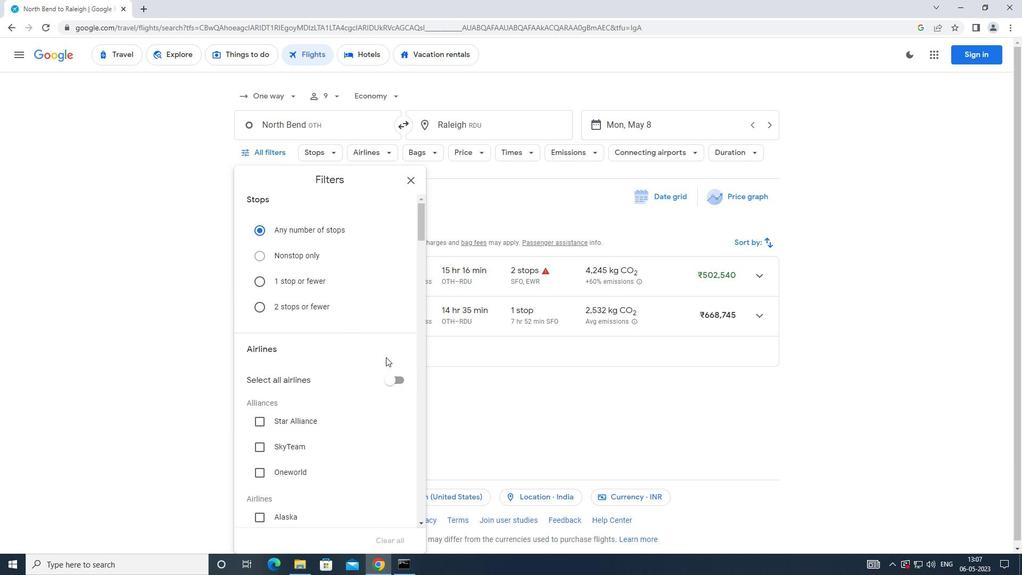 
Action: Mouse moved to (385, 350)
Screenshot: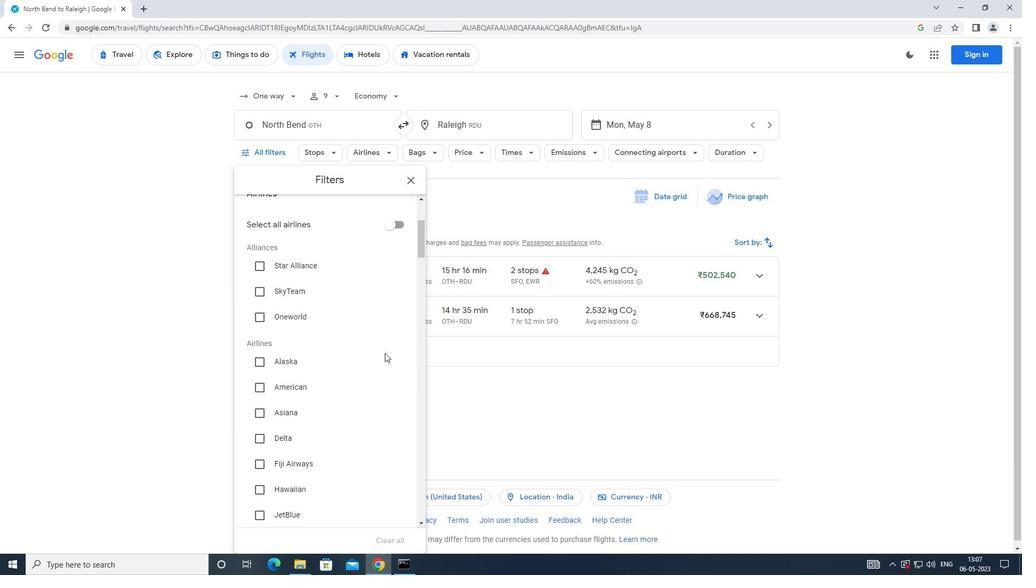 
Action: Mouse scrolled (385, 349) with delta (0, 0)
Screenshot: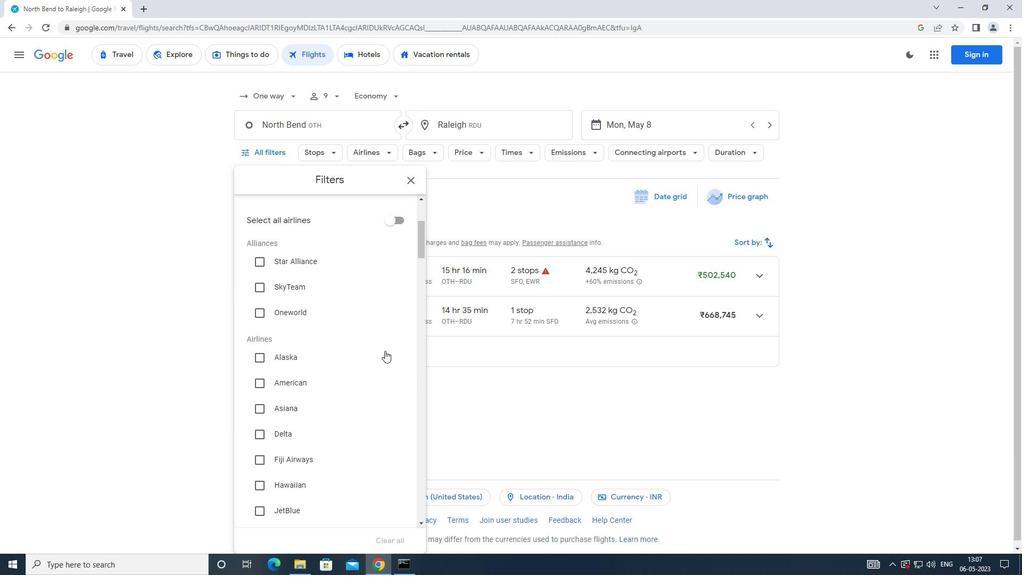 
Action: Mouse scrolled (385, 349) with delta (0, 0)
Screenshot: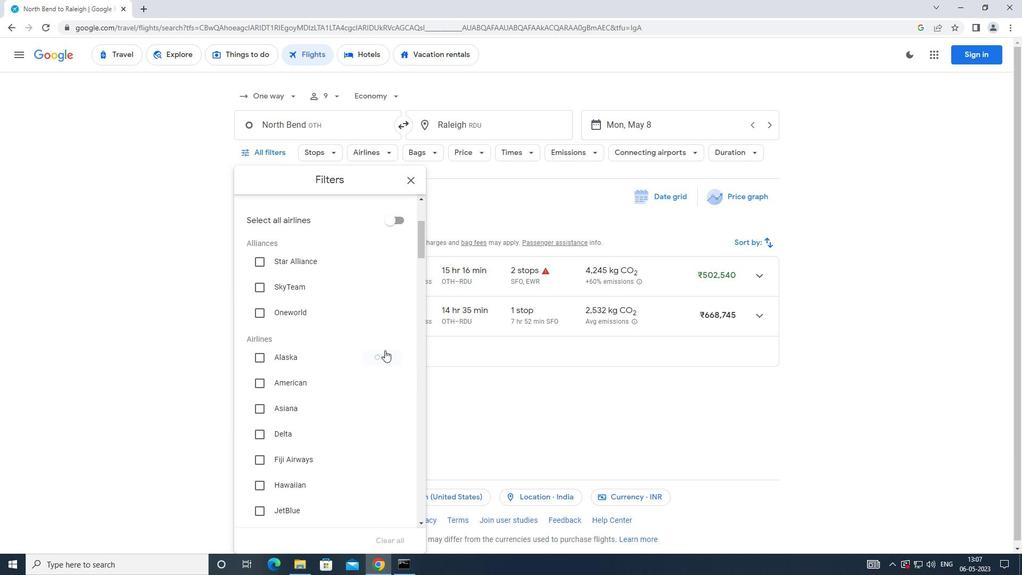 
Action: Mouse moved to (385, 347)
Screenshot: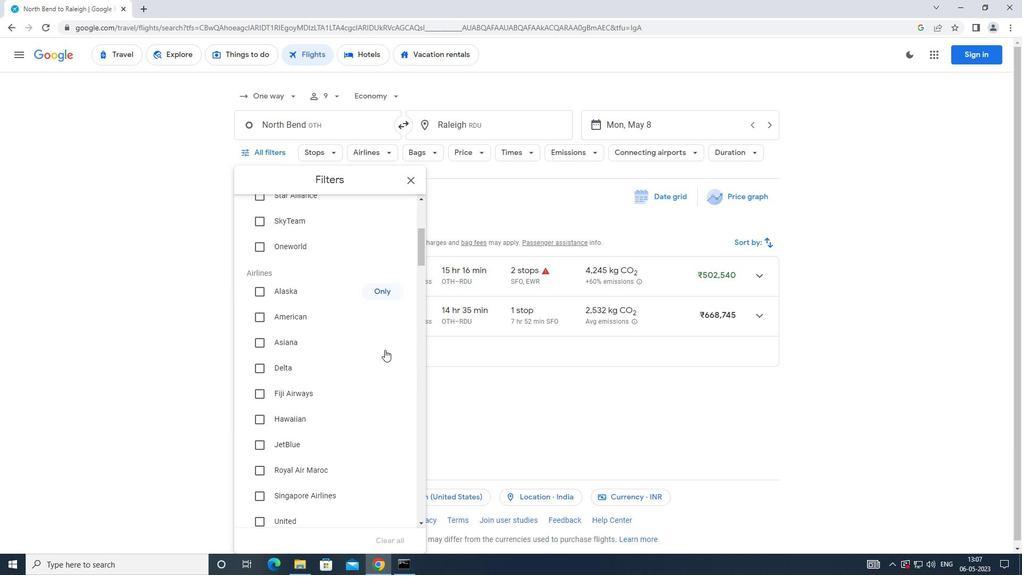 
Action: Mouse scrolled (385, 346) with delta (0, 0)
Screenshot: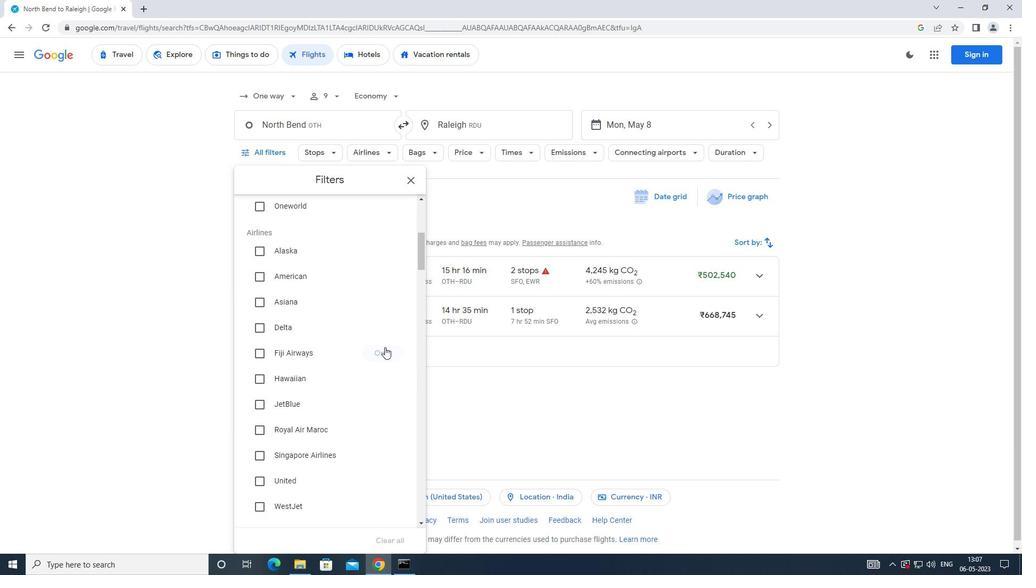 
Action: Mouse moved to (264, 353)
Screenshot: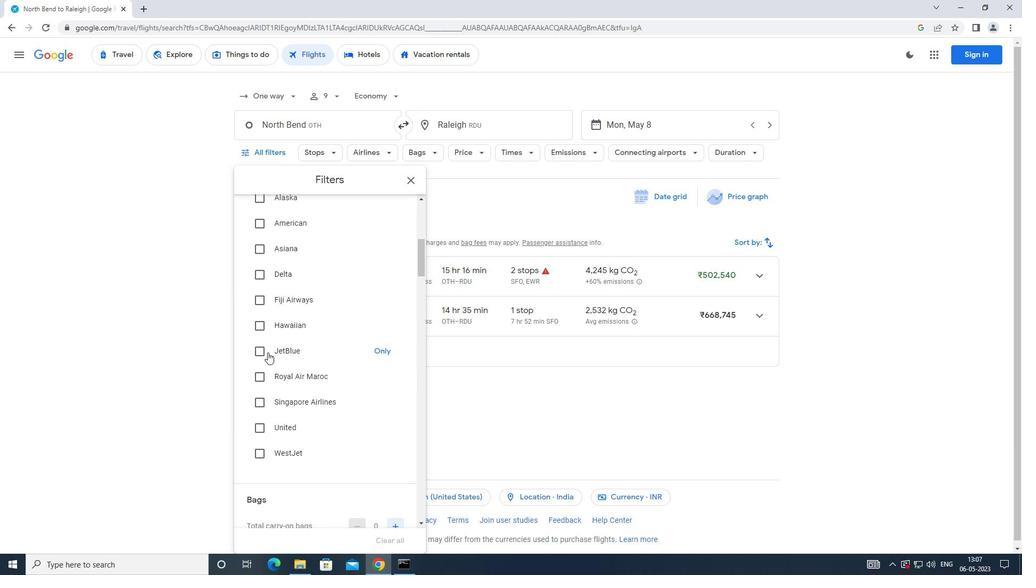 
Action: Mouse pressed left at (264, 353)
Screenshot: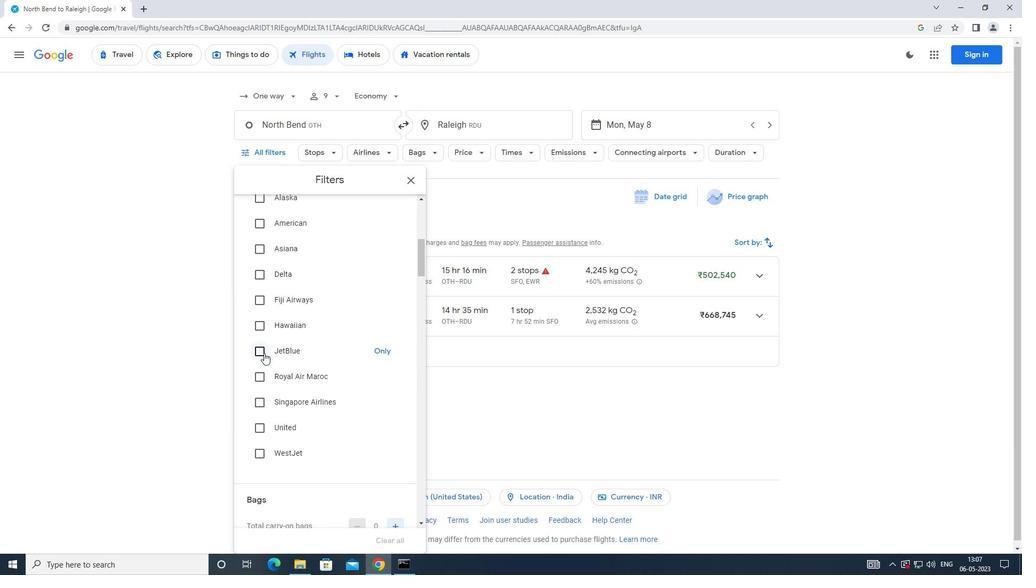 
Action: Mouse moved to (311, 353)
Screenshot: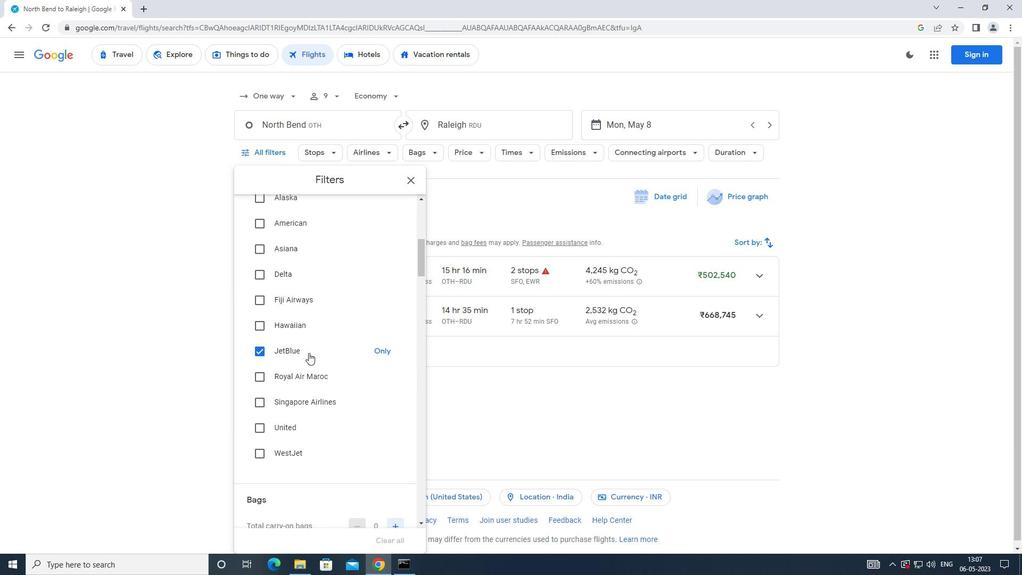 
Action: Mouse scrolled (311, 352) with delta (0, 0)
Screenshot: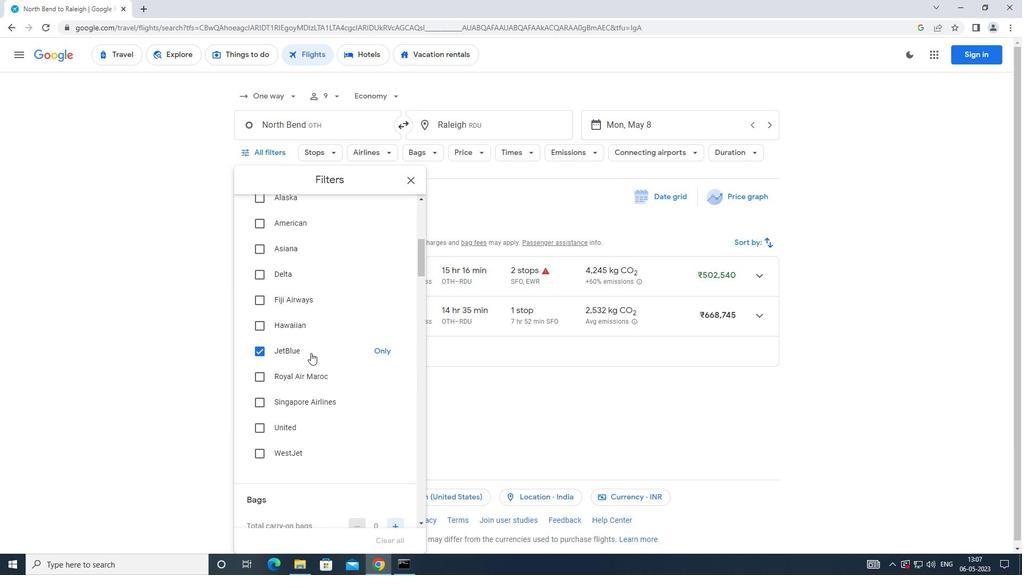 
Action: Mouse scrolled (311, 352) with delta (0, 0)
Screenshot: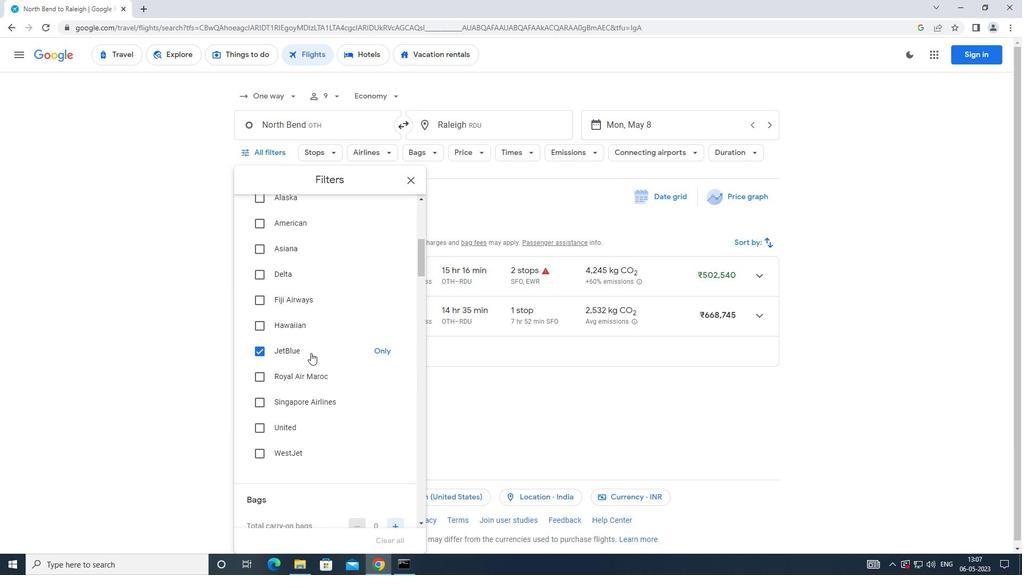 
Action: Mouse scrolled (311, 352) with delta (0, 0)
Screenshot: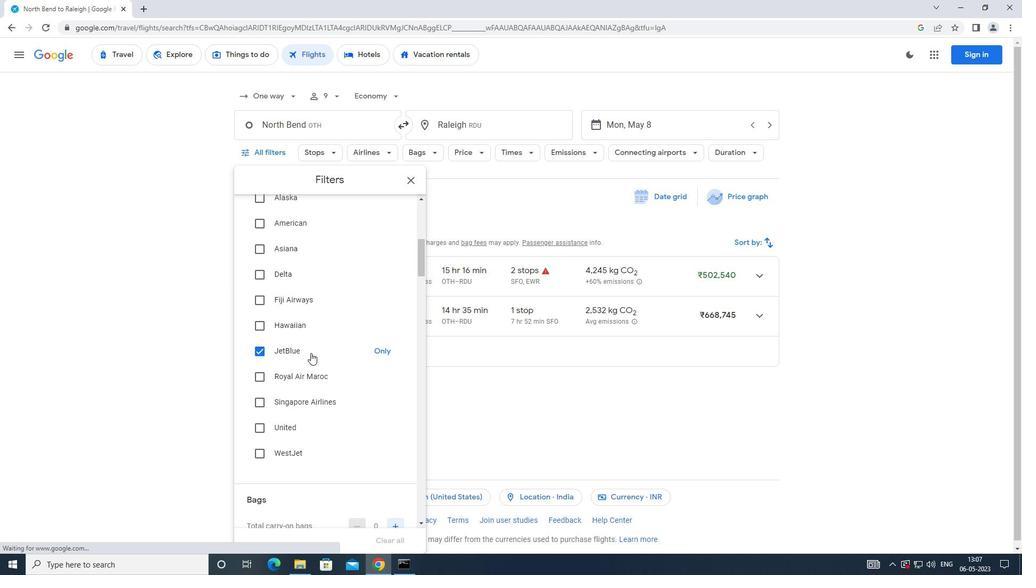 
Action: Mouse moved to (399, 369)
Screenshot: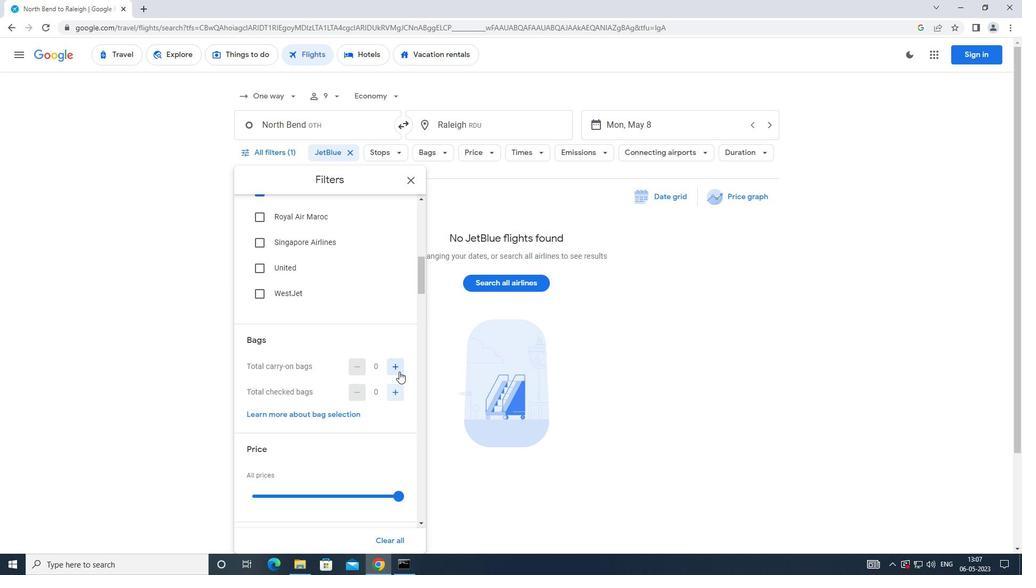 
Action: Mouse pressed left at (399, 369)
Screenshot: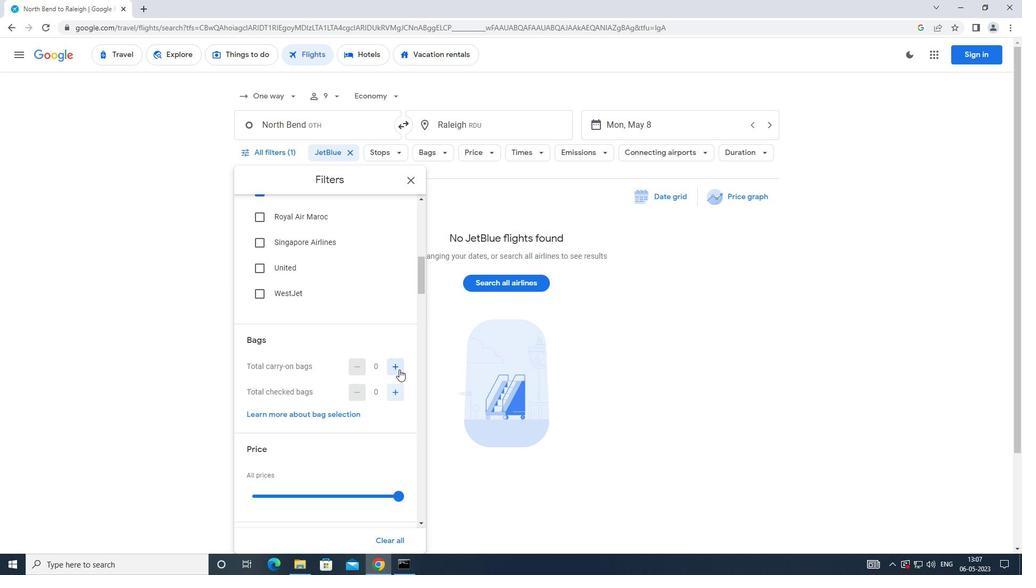 
Action: Mouse moved to (400, 368)
Screenshot: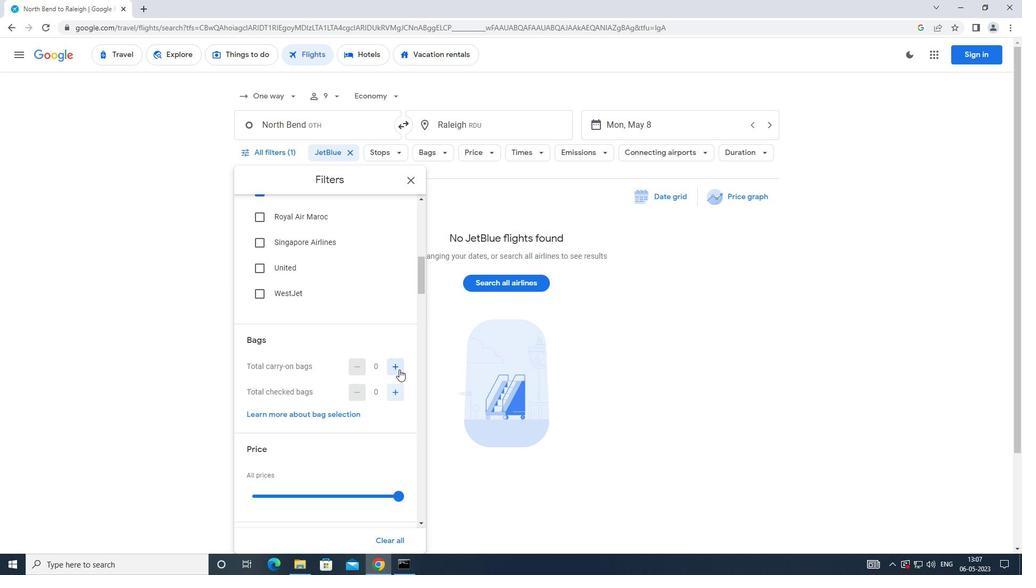 
Action: Mouse pressed left at (400, 368)
Screenshot: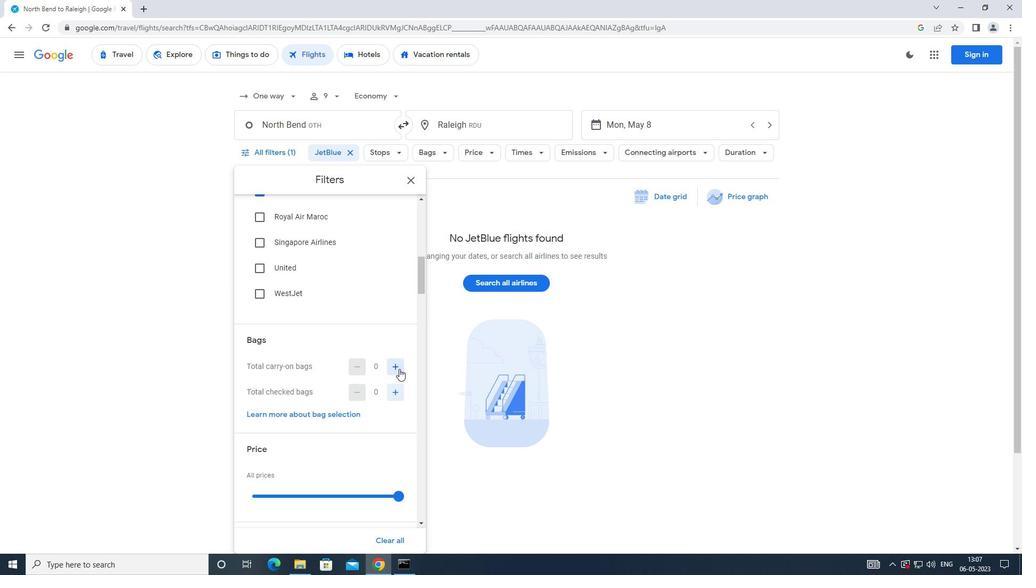 
Action: Mouse moved to (380, 351)
Screenshot: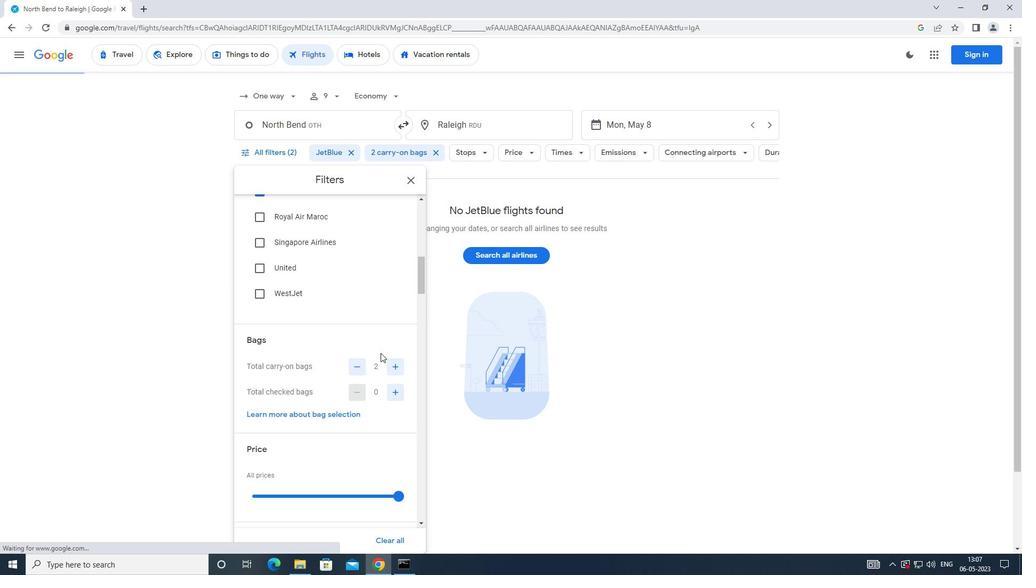 
Action: Mouse scrolled (380, 351) with delta (0, 0)
Screenshot: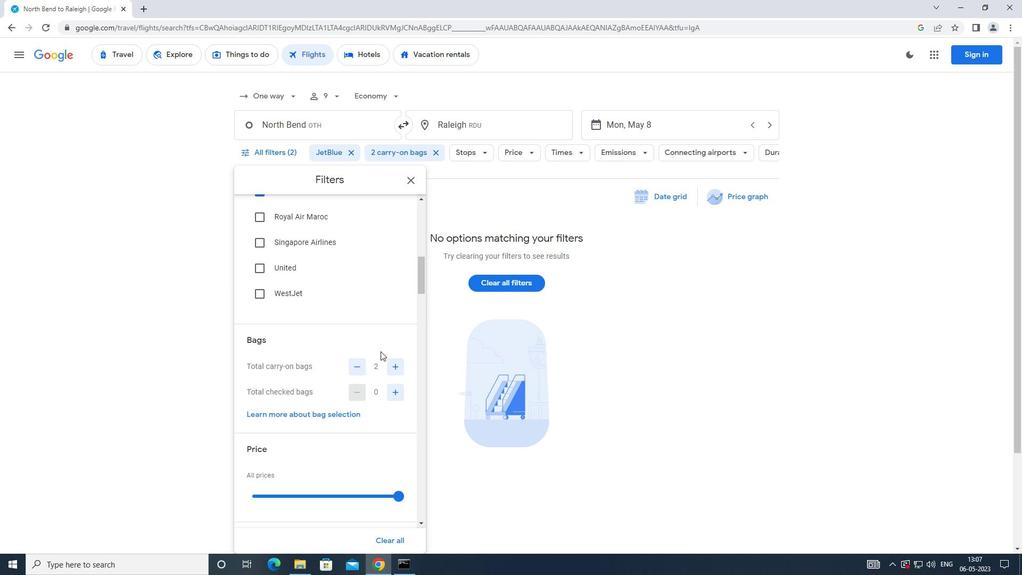 
Action: Mouse moved to (397, 441)
Screenshot: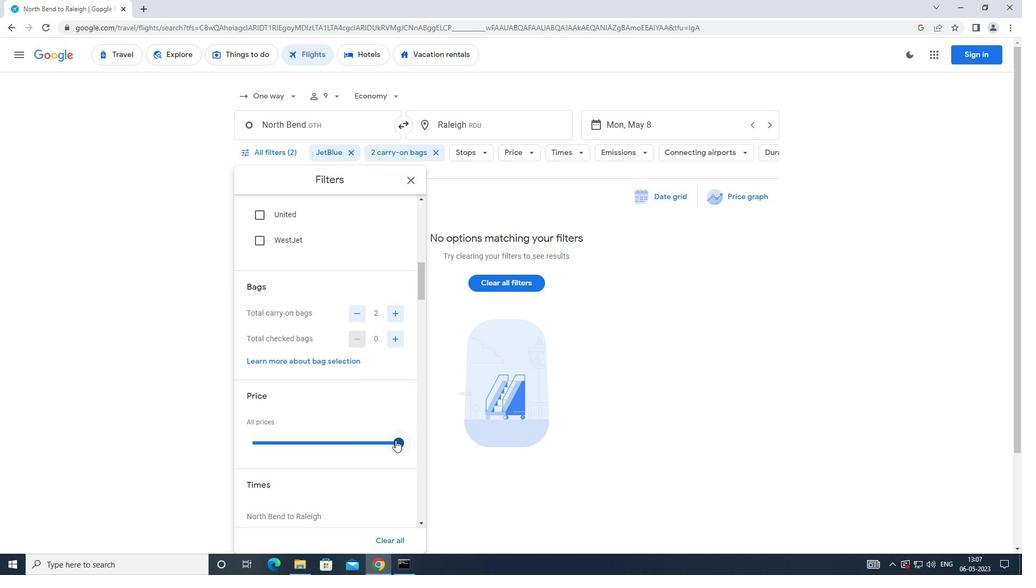 
Action: Mouse pressed left at (397, 441)
Screenshot: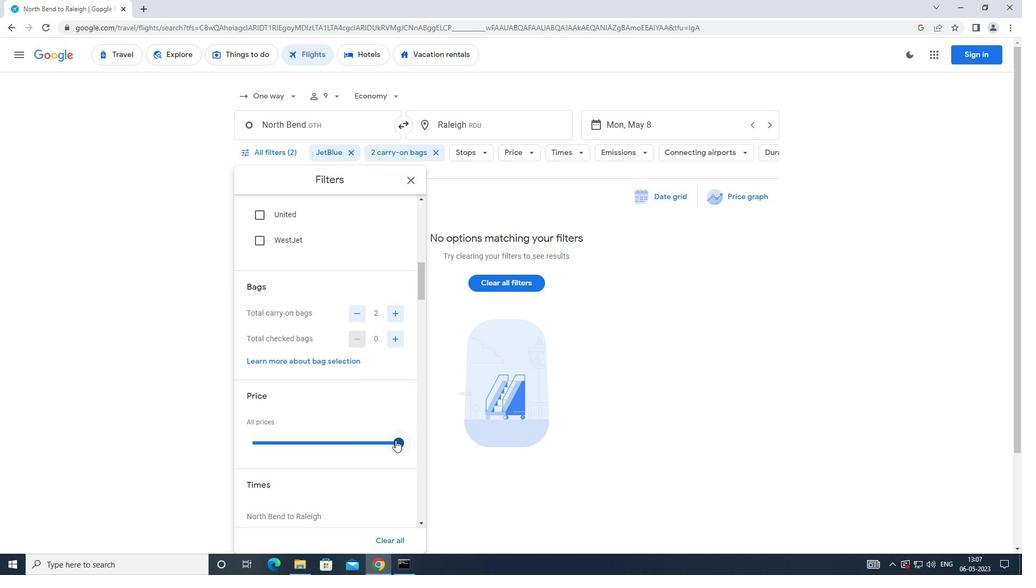 
Action: Mouse moved to (312, 421)
Screenshot: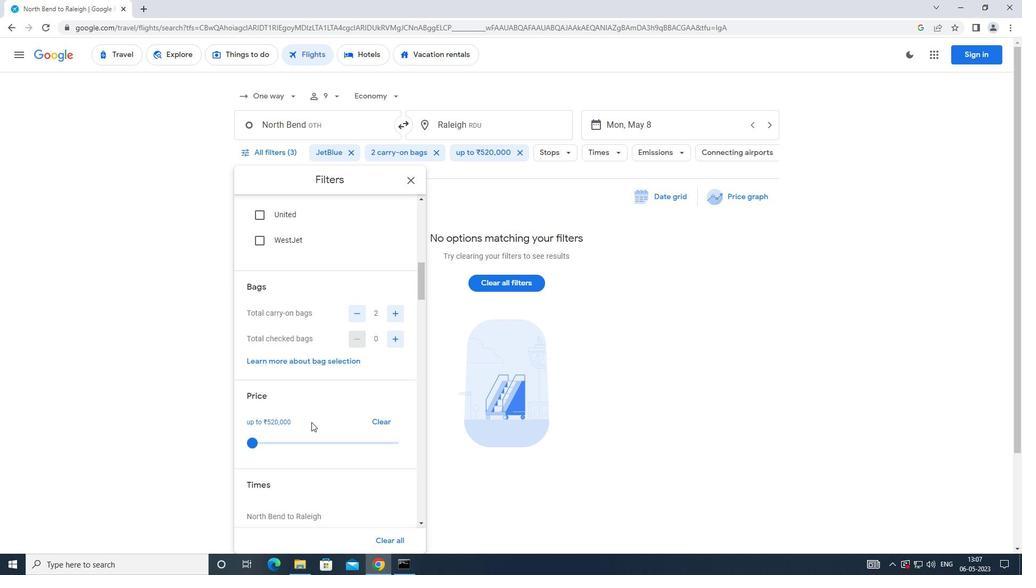 
Action: Mouse scrolled (312, 421) with delta (0, 0)
Screenshot: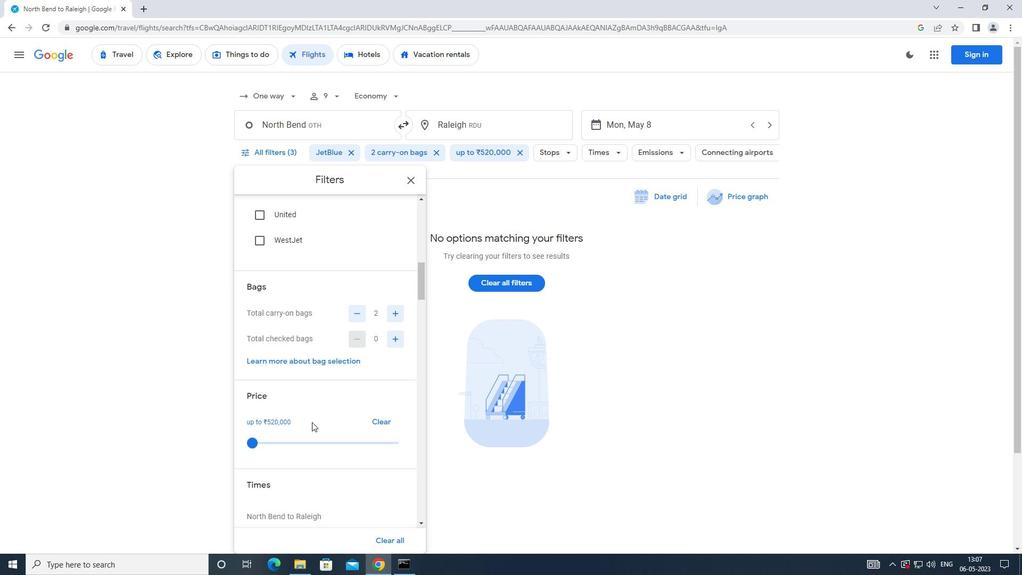 
Action: Mouse scrolled (312, 421) with delta (0, 0)
Screenshot: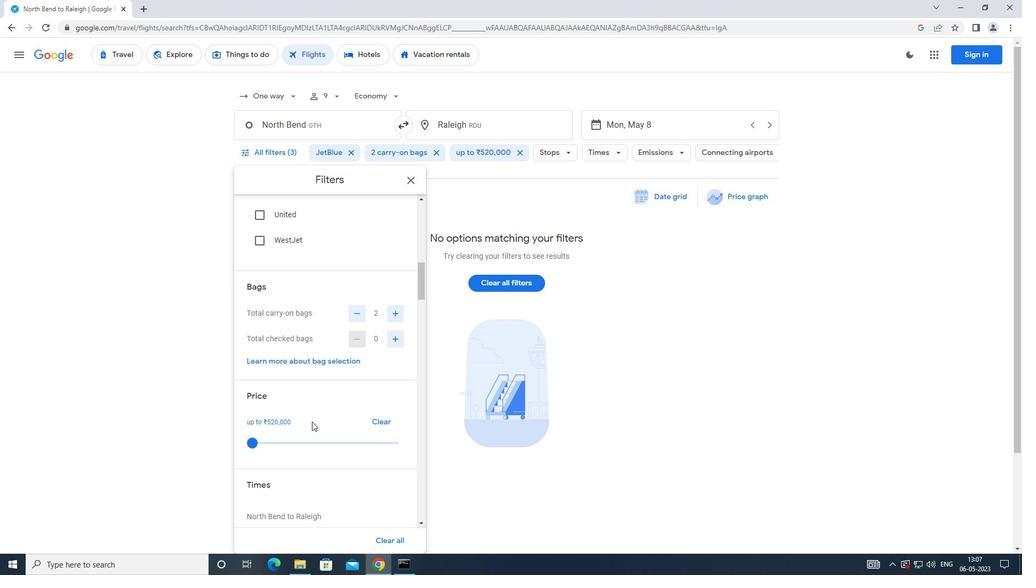 
Action: Mouse moved to (248, 456)
Screenshot: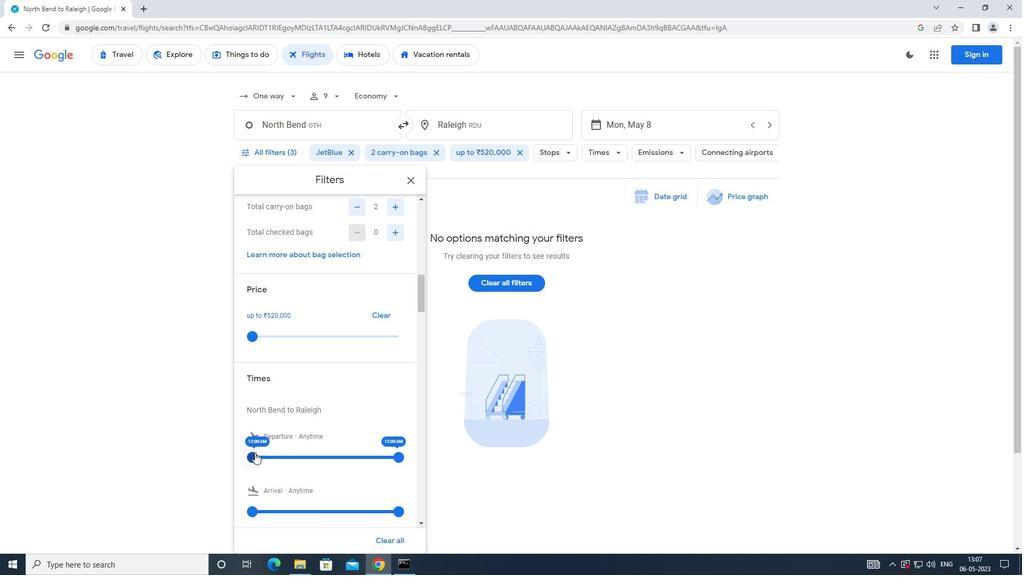 
Action: Mouse pressed left at (248, 456)
Screenshot: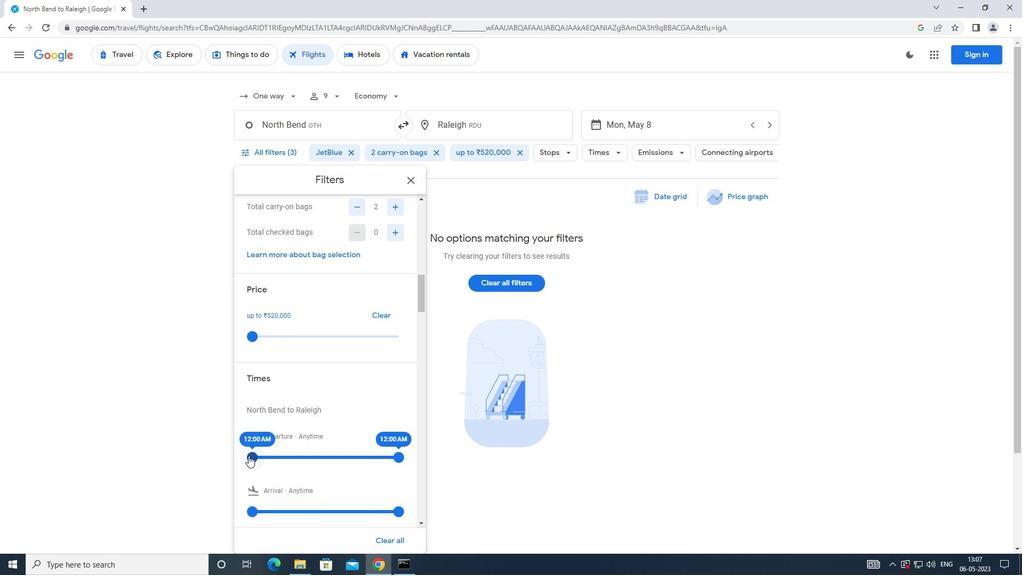 
Action: Mouse moved to (397, 433)
Screenshot: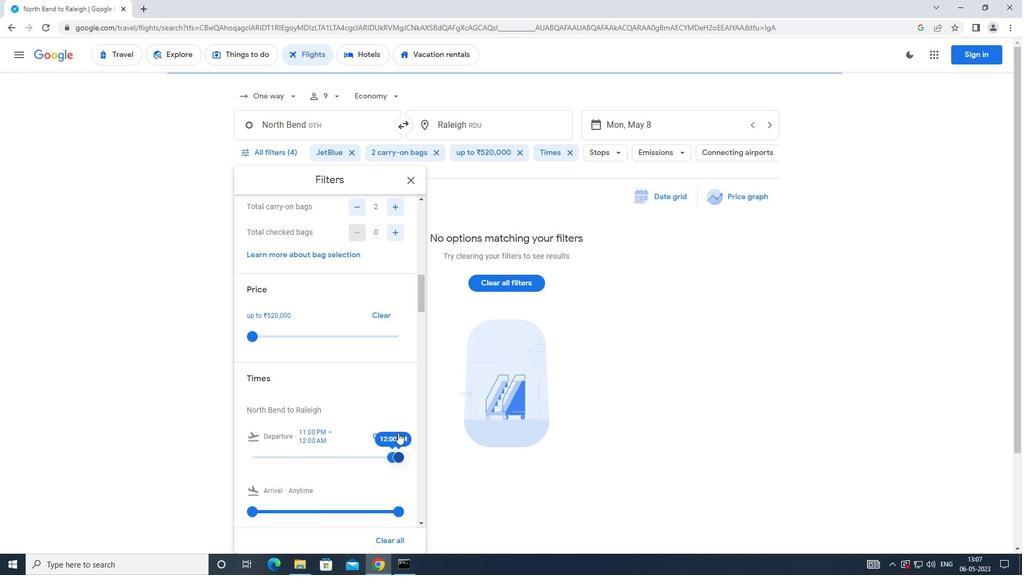 
